 Task: Add the task  Improve code commenting for better readability to the section Business Process Mapping Sprint in the project TranceTech and add a Due Date to the respective task as 2024/04/07.
Action: Mouse moved to (78, 519)
Screenshot: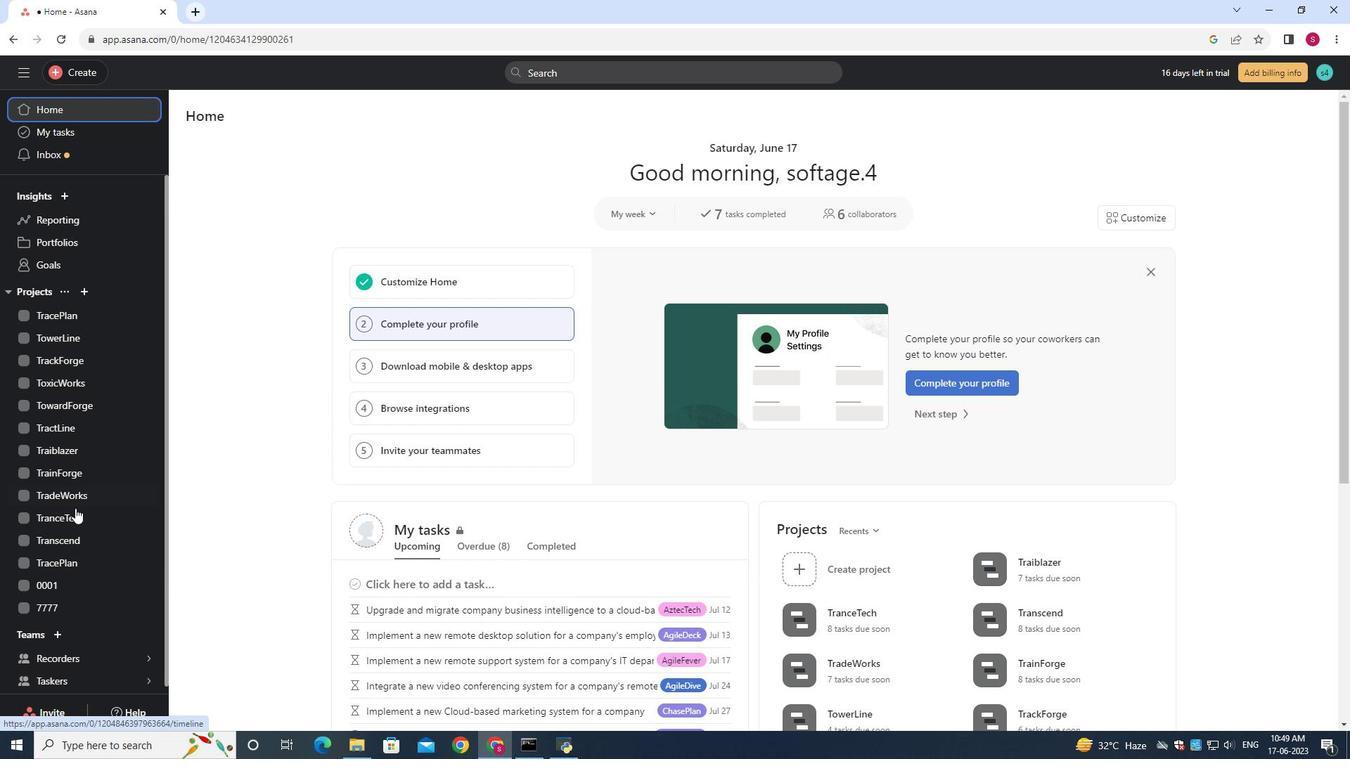 
Action: Mouse pressed left at (78, 519)
Screenshot: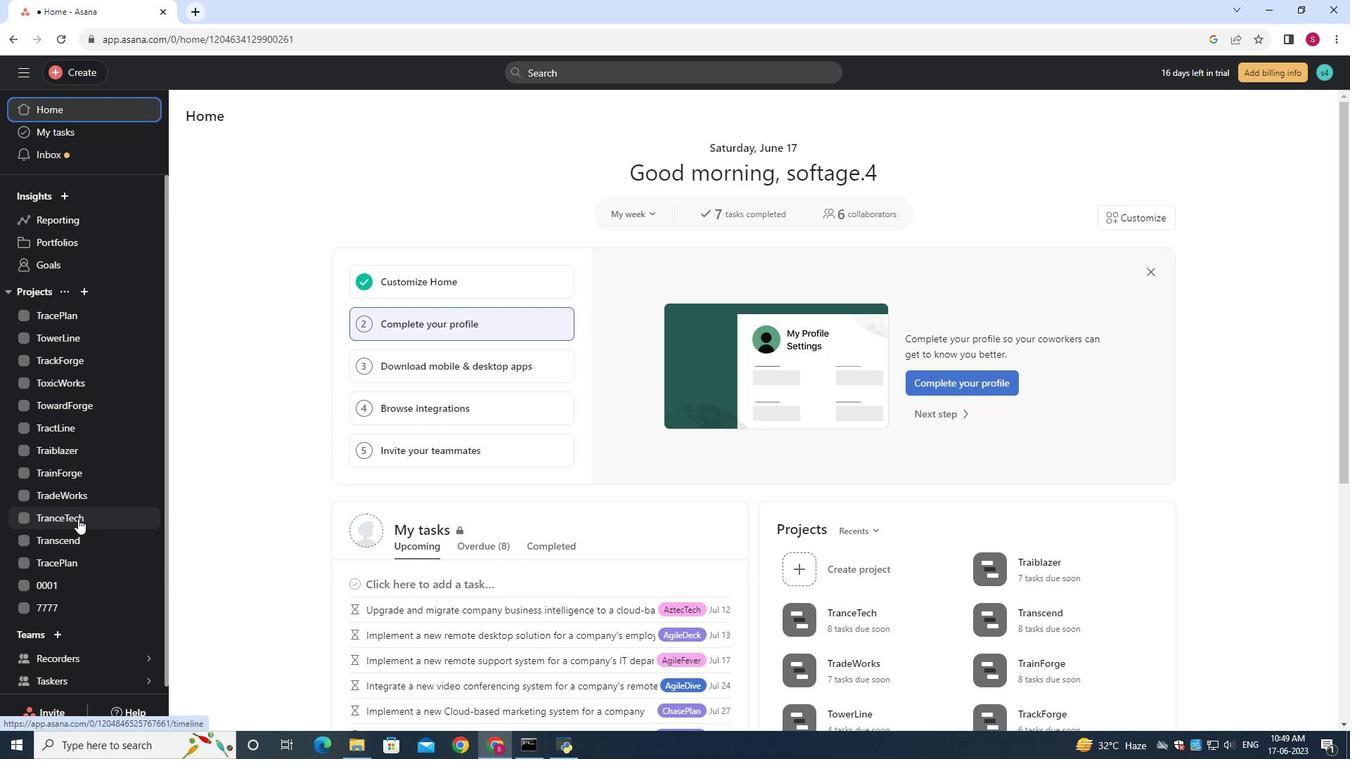 
Action: Mouse moved to (1008, 607)
Screenshot: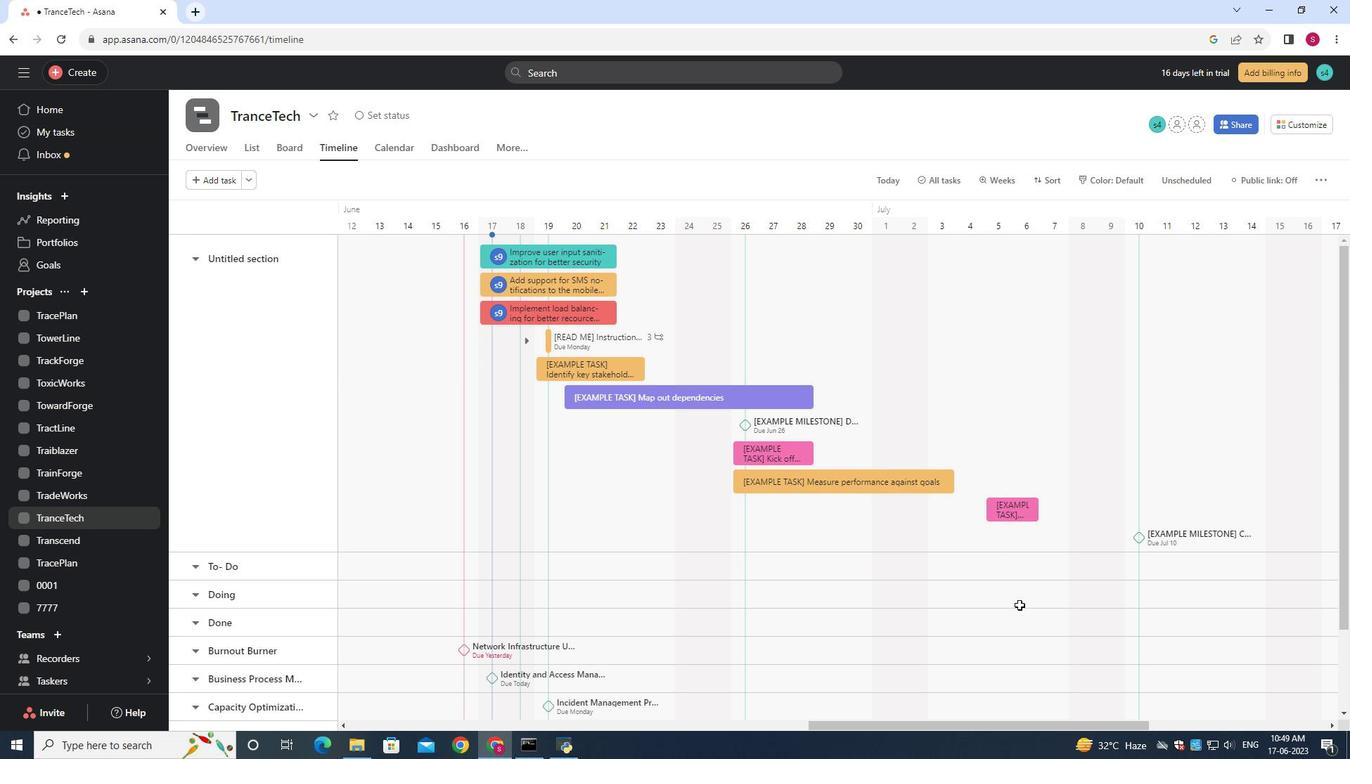 
Action: Mouse scrolled (1008, 607) with delta (0, 0)
Screenshot: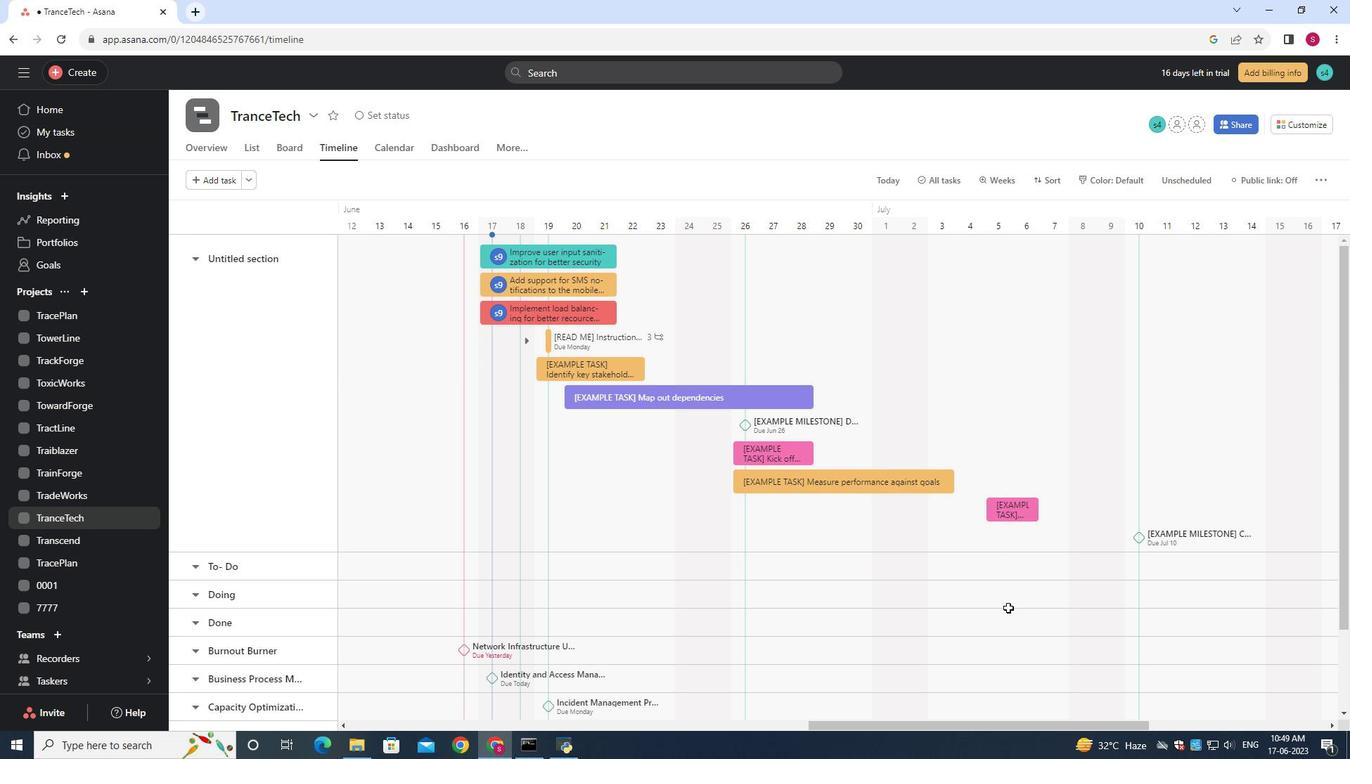 
Action: Mouse scrolled (1008, 607) with delta (0, 0)
Screenshot: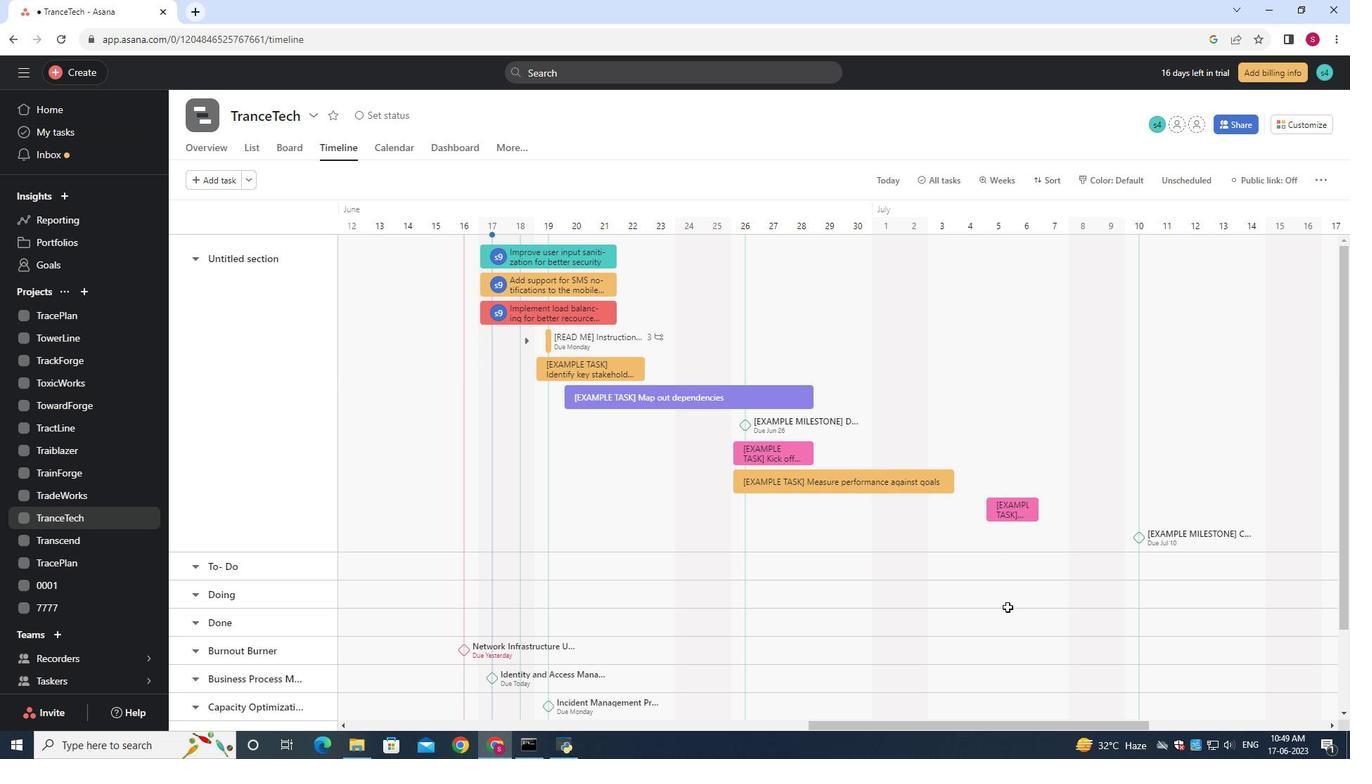 
Action: Mouse moved to (972, 609)
Screenshot: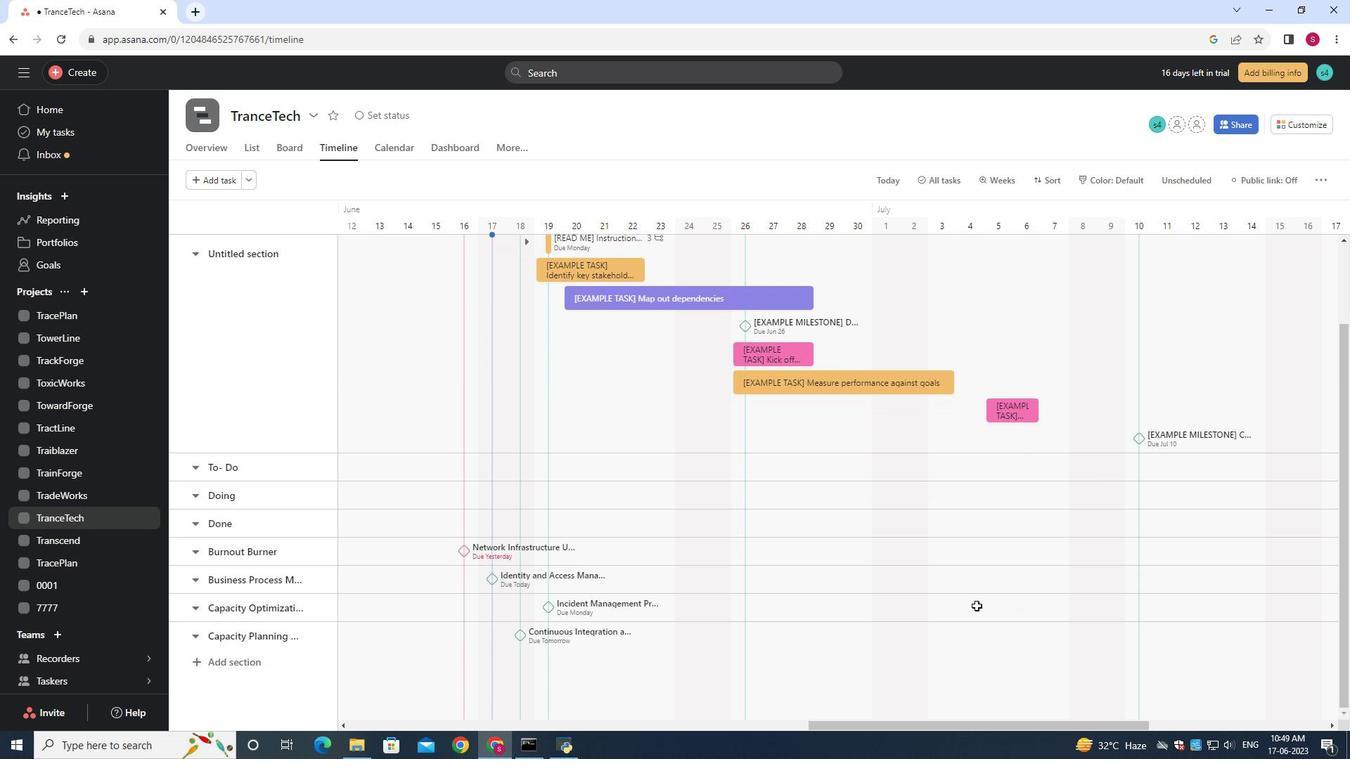 
Action: Mouse scrolled (972, 609) with delta (0, 0)
Screenshot: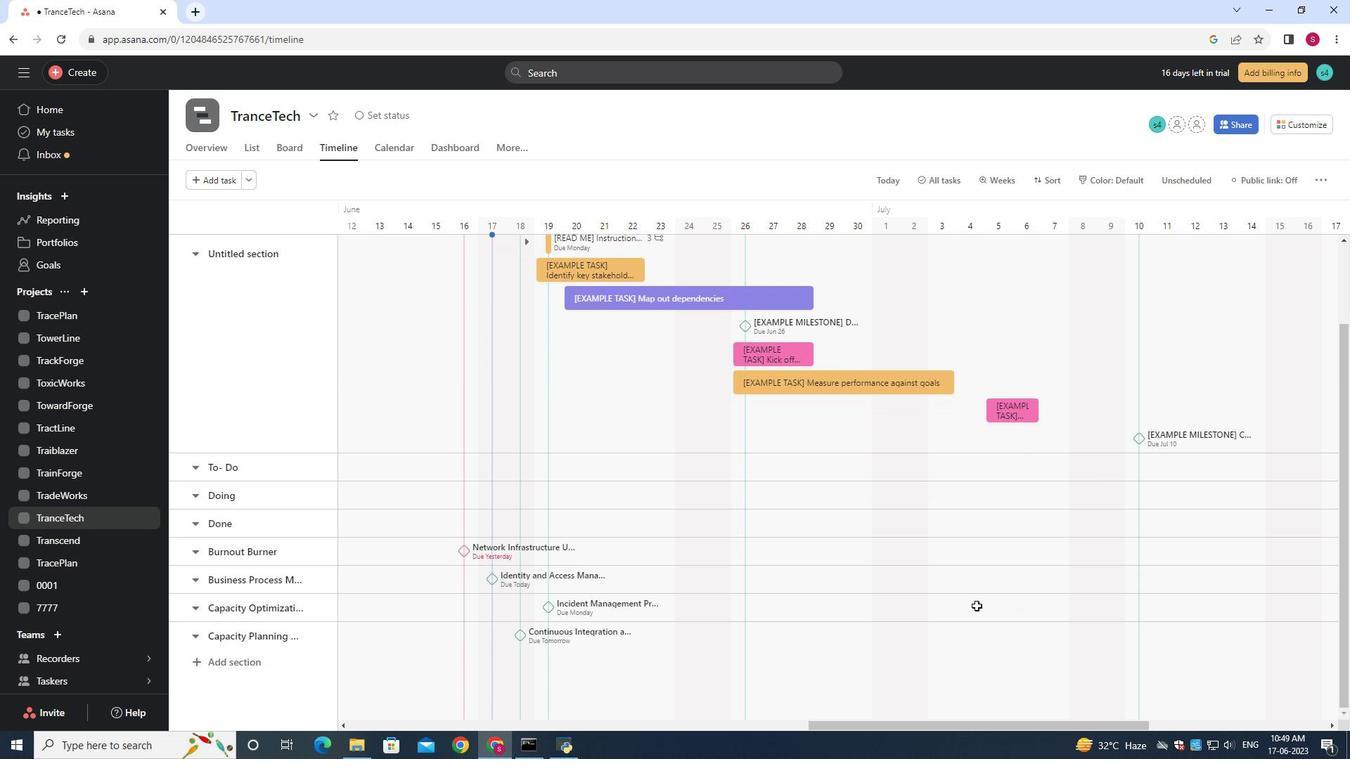 
Action: Mouse moved to (861, 724)
Screenshot: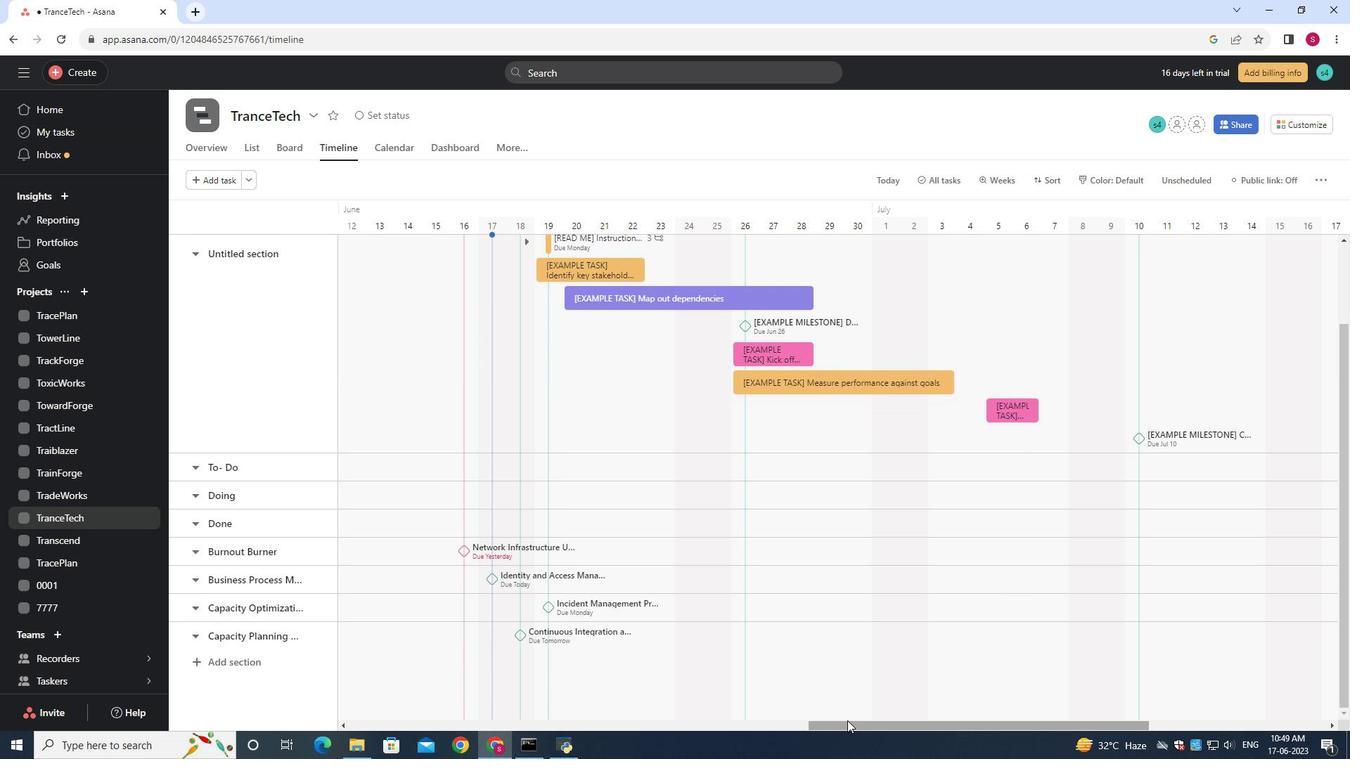 
Action: Mouse pressed left at (861, 724)
Screenshot: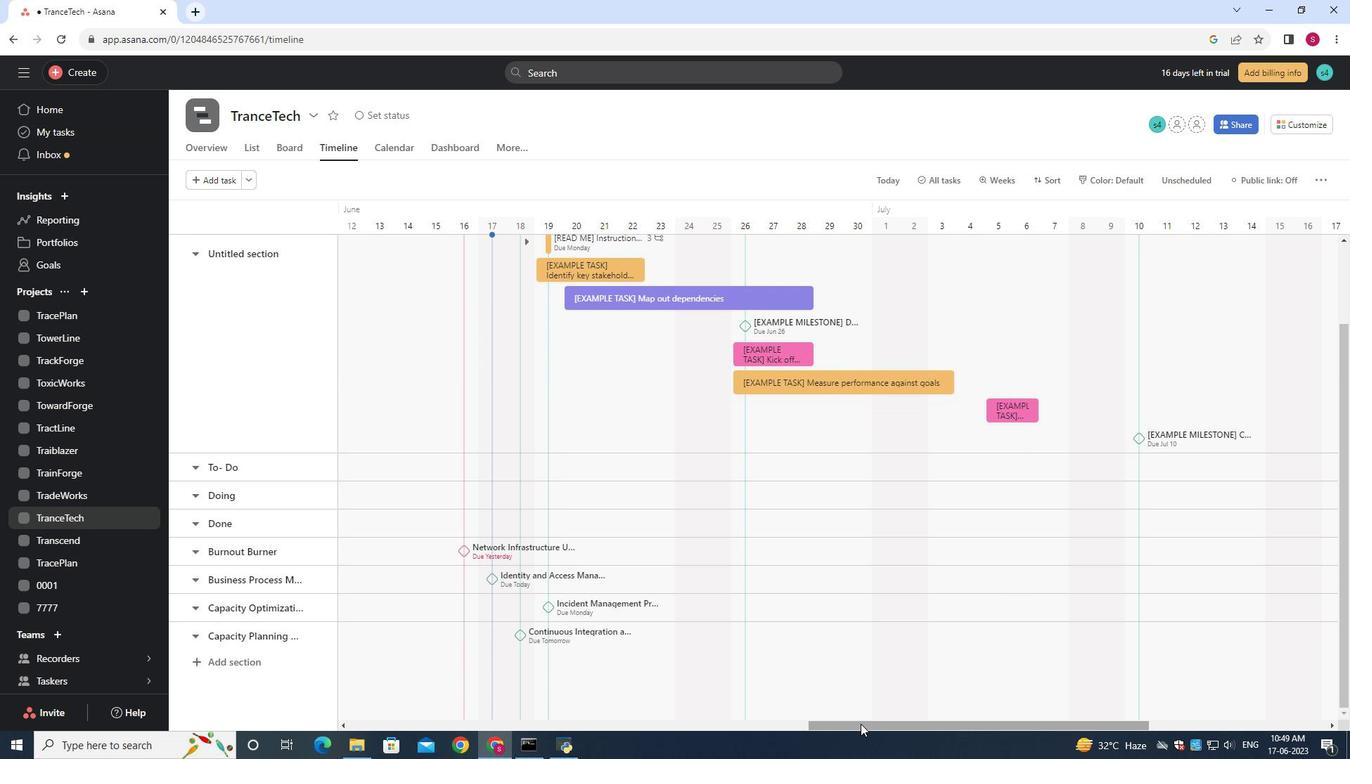
Action: Mouse moved to (1028, 641)
Screenshot: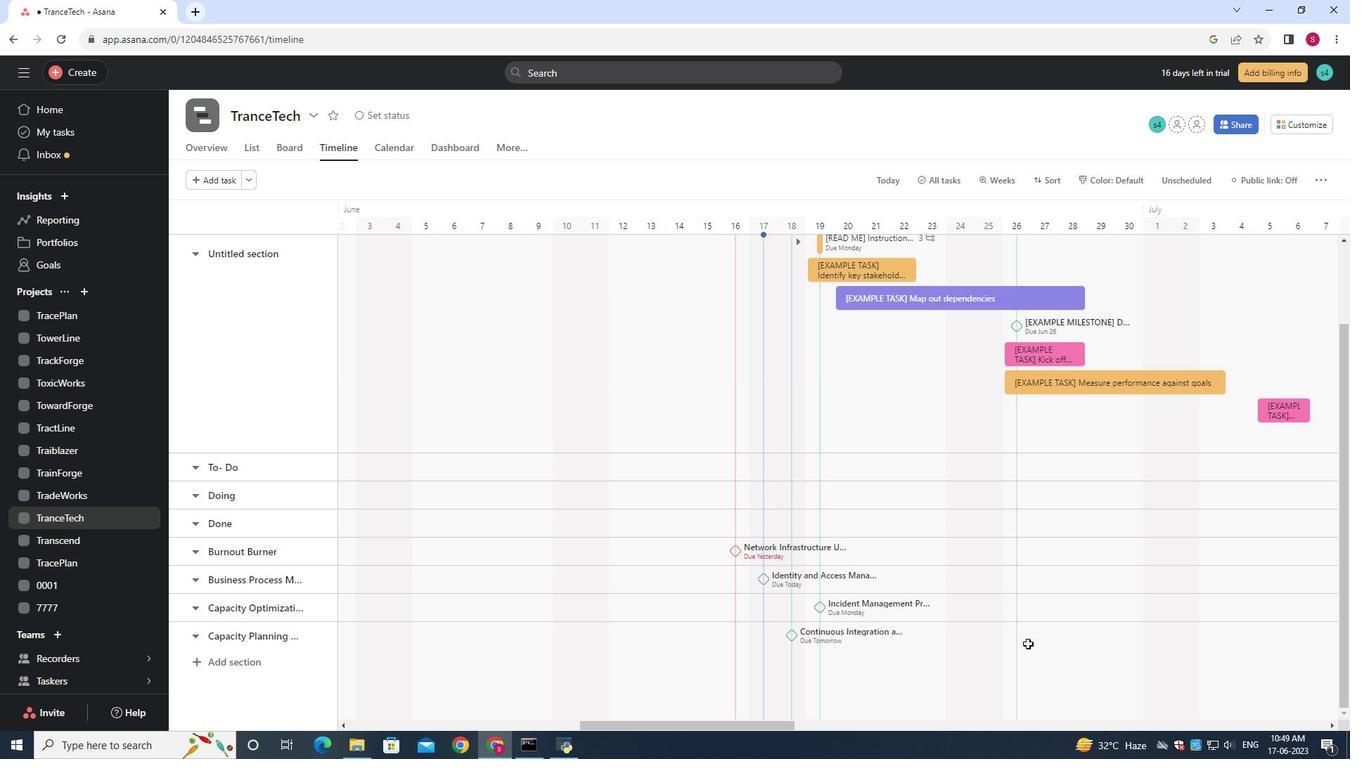 
Action: Mouse scrolled (1028, 642) with delta (0, 0)
Screenshot: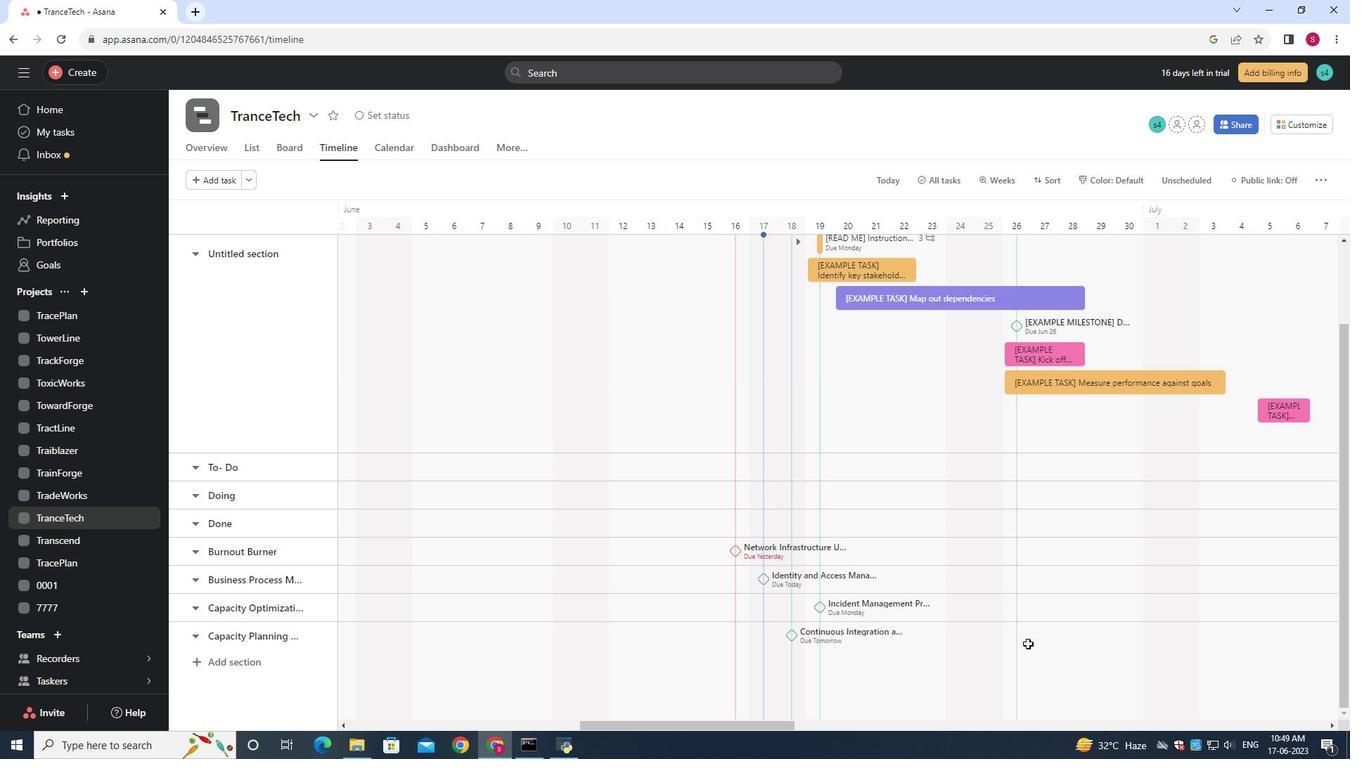
Action: Mouse moved to (1027, 640)
Screenshot: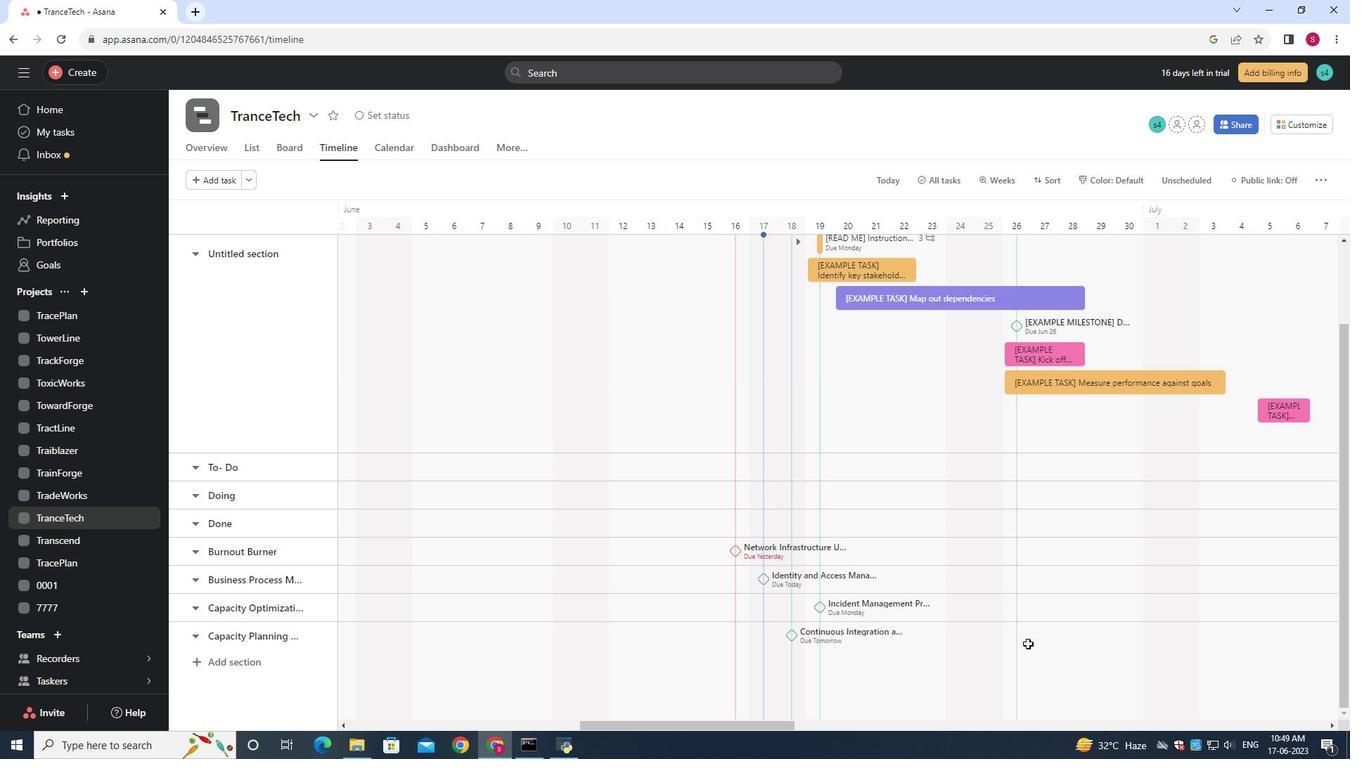 
Action: Mouse scrolled (1027, 641) with delta (0, 0)
Screenshot: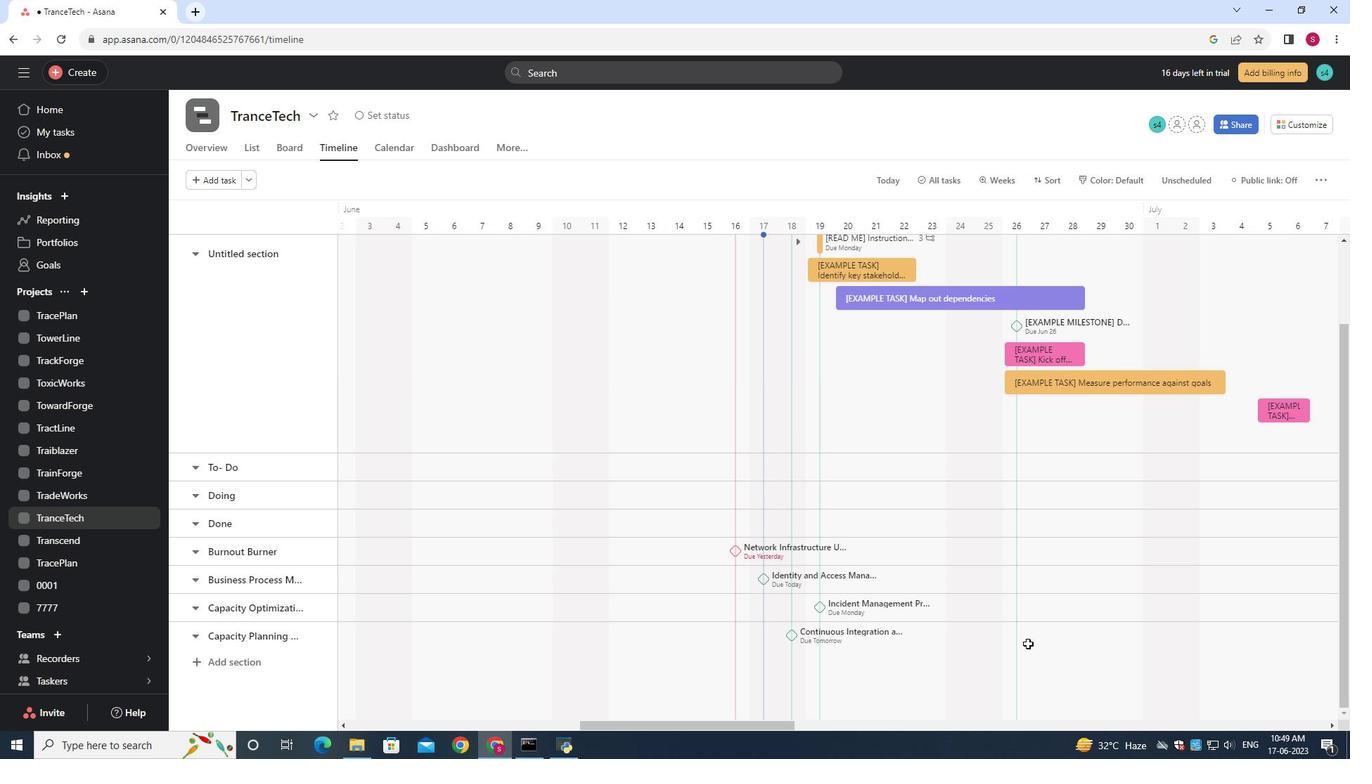 
Action: Mouse moved to (1027, 640)
Screenshot: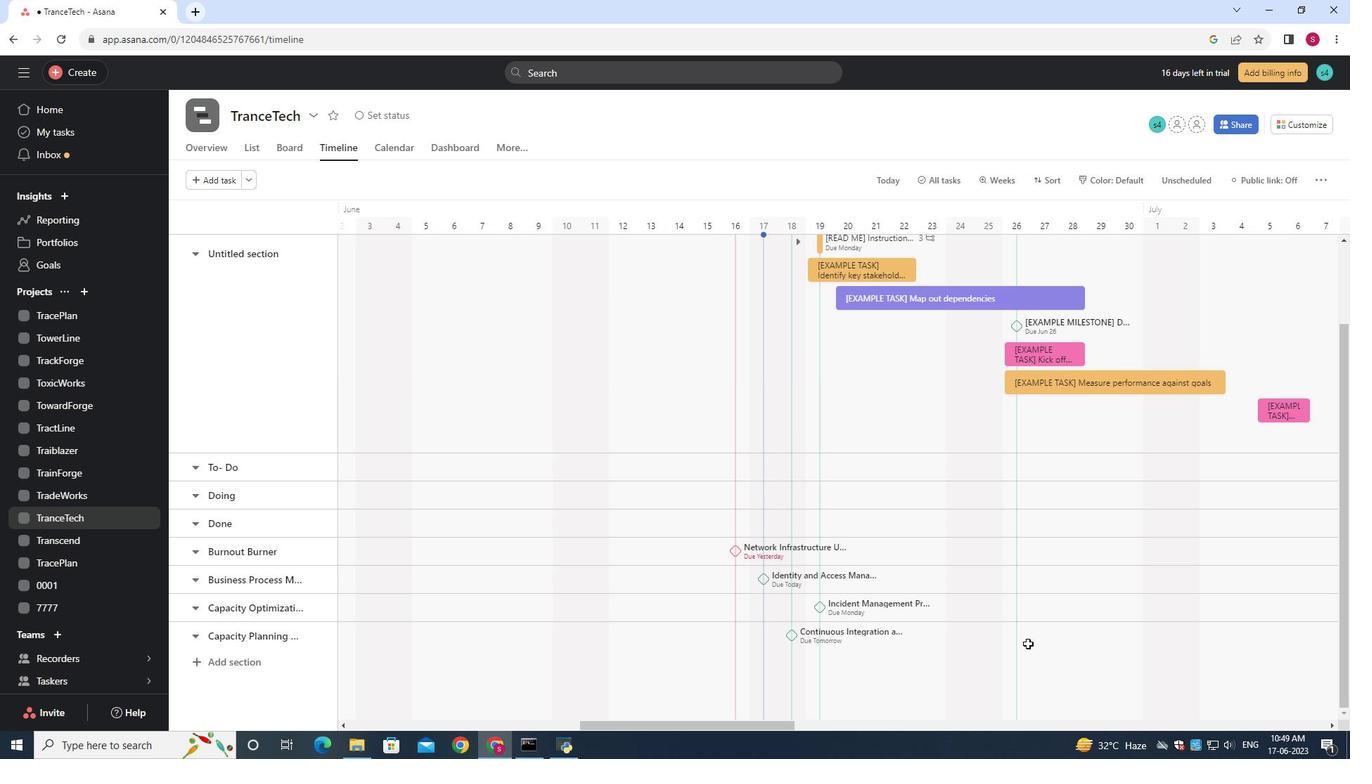 
Action: Mouse scrolled (1027, 640) with delta (0, 0)
Screenshot: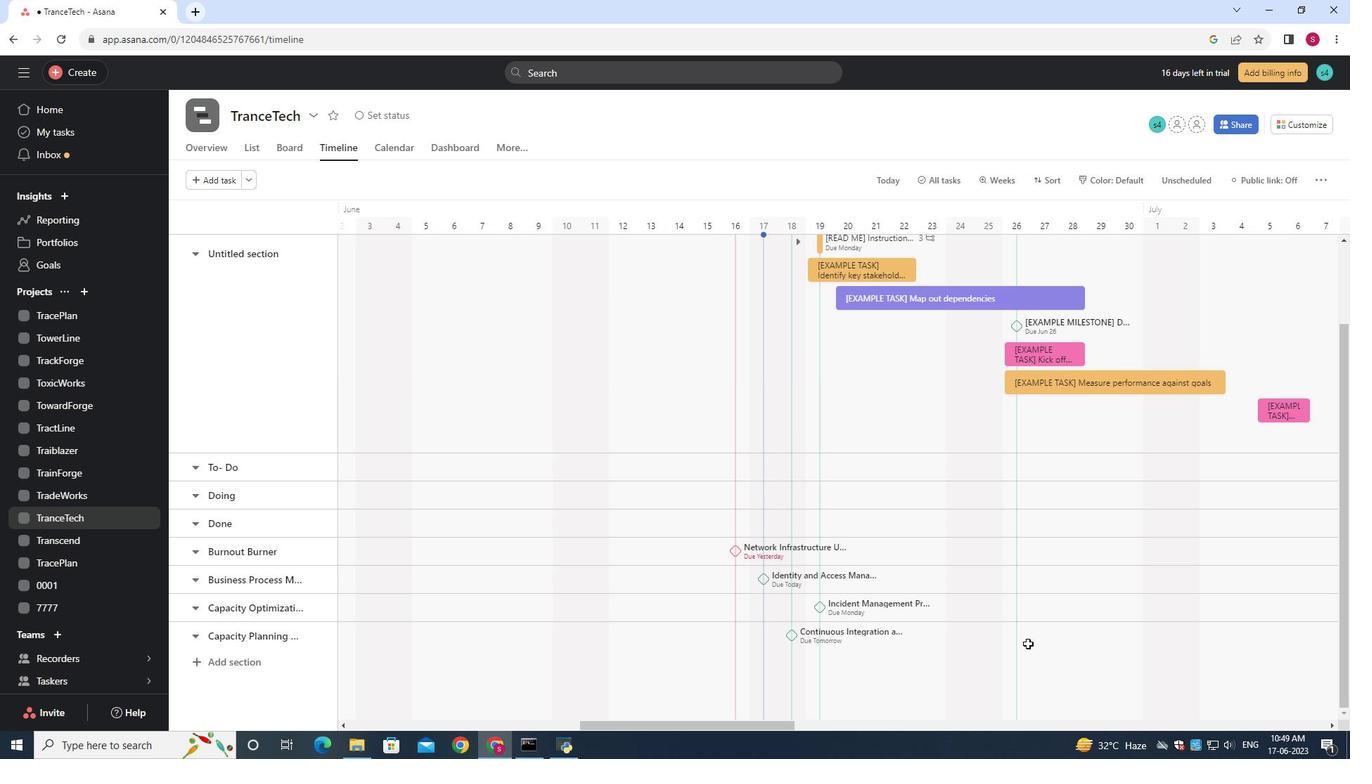 
Action: Mouse moved to (1025, 638)
Screenshot: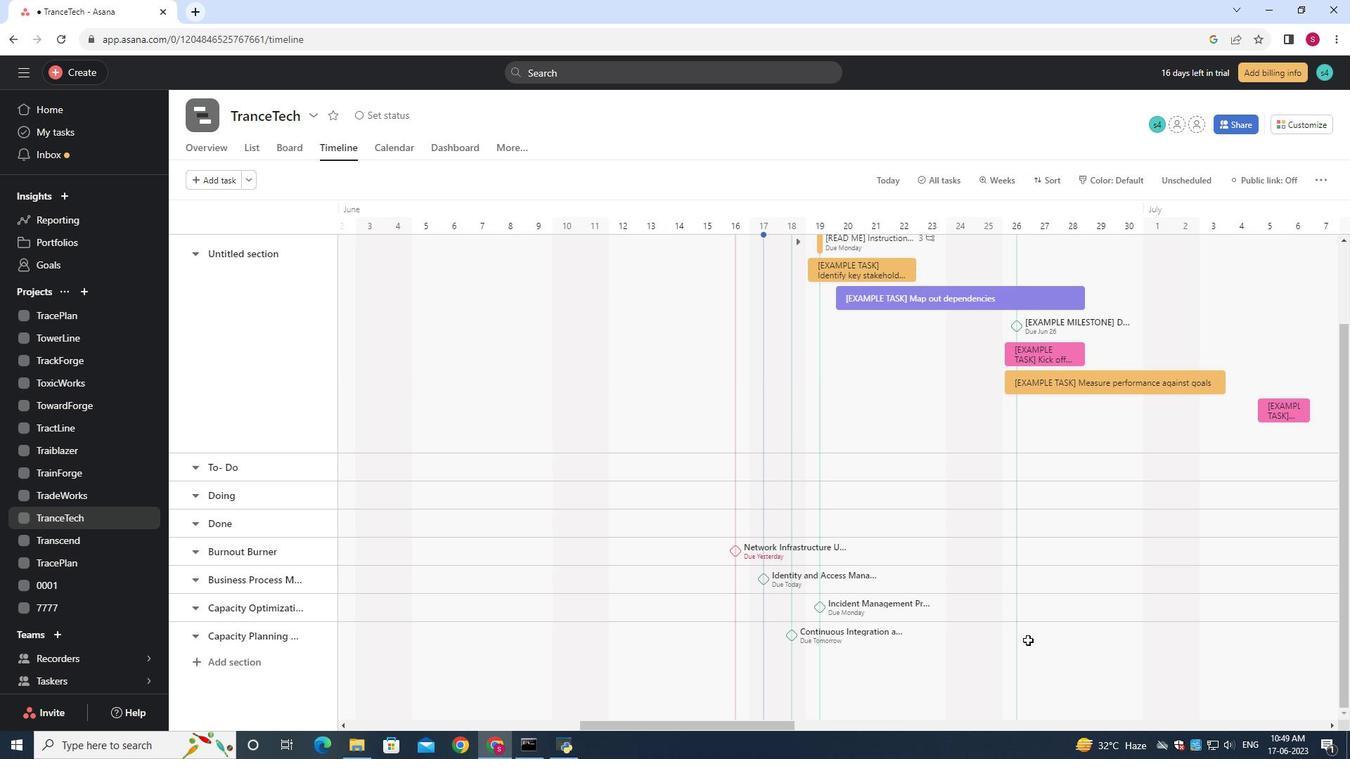 
Action: Mouse scrolled (1025, 639) with delta (0, 0)
Screenshot: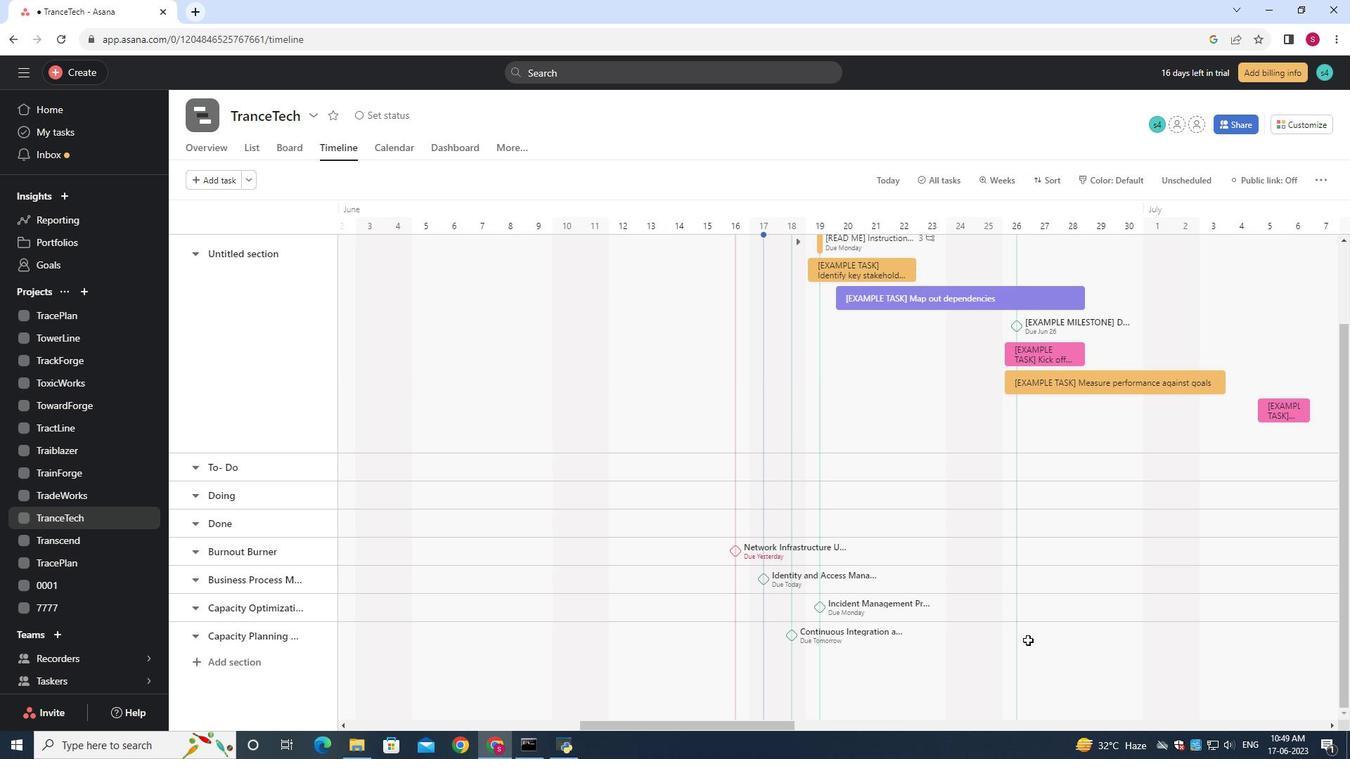 
Action: Mouse moved to (1025, 638)
Screenshot: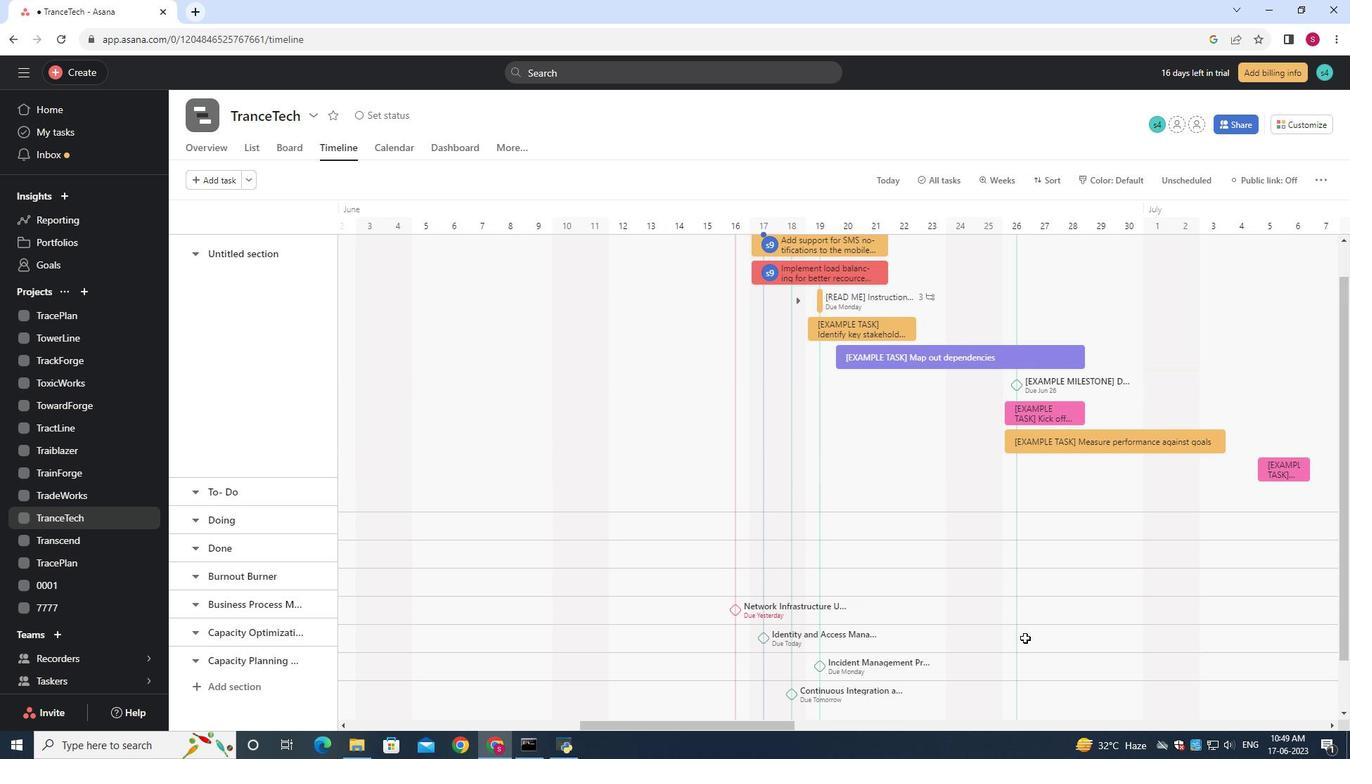 
Action: Mouse scrolled (1025, 637) with delta (0, 0)
Screenshot: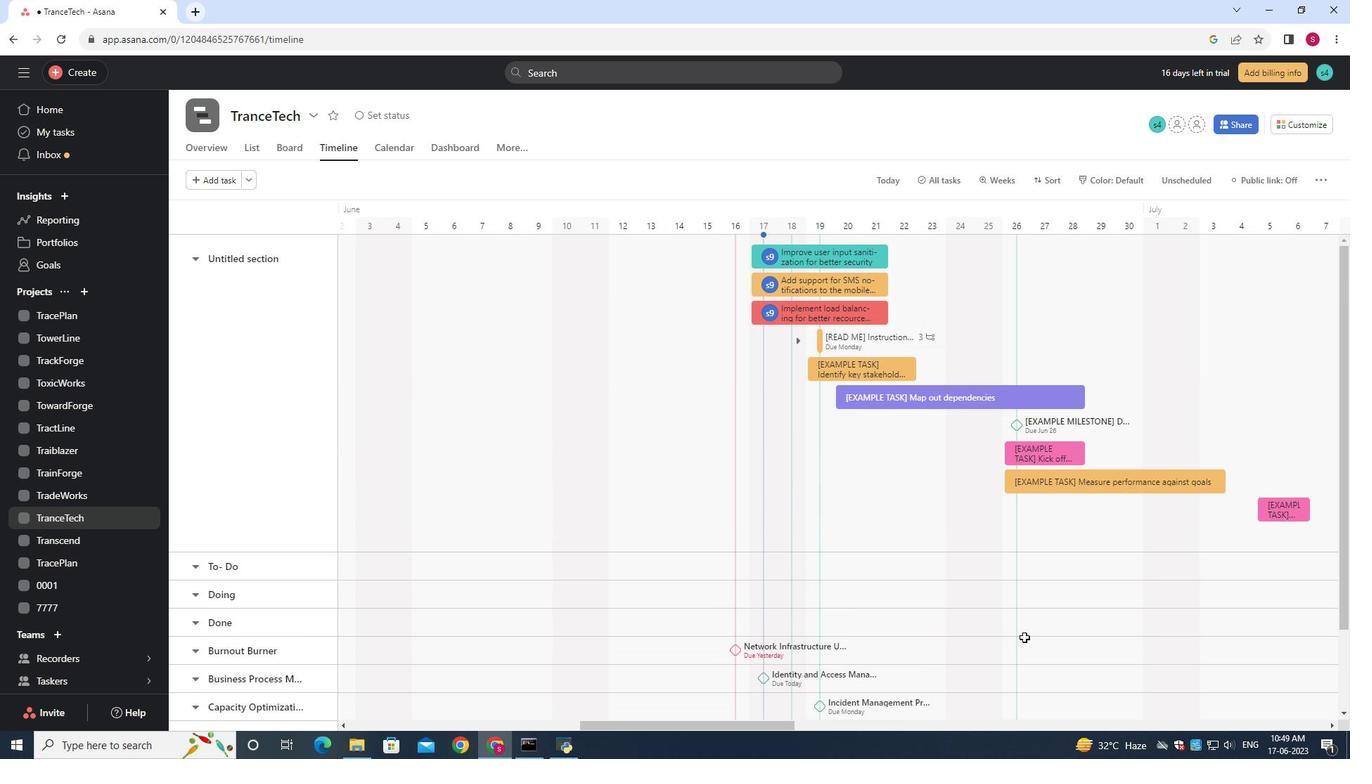 
Action: Mouse moved to (1025, 638)
Screenshot: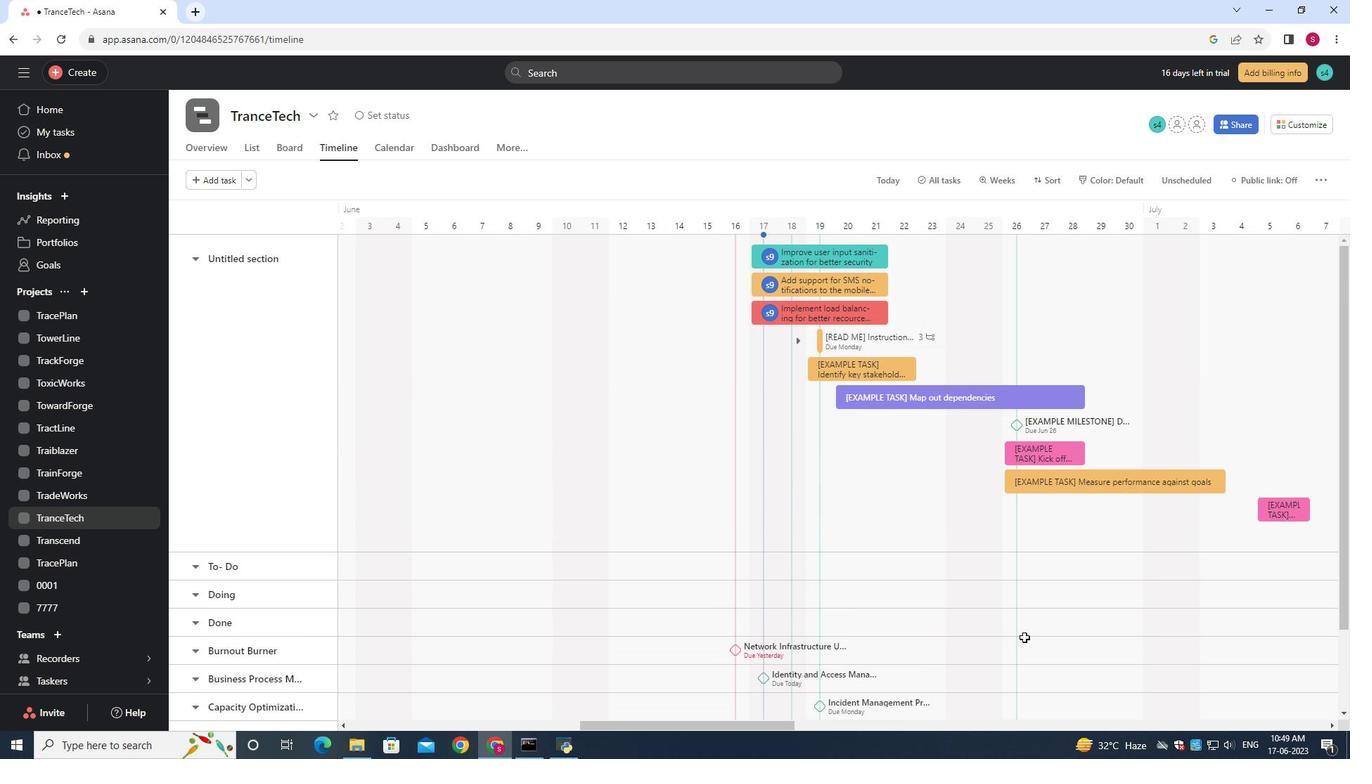 
Action: Mouse scrolled (1025, 637) with delta (0, 0)
Screenshot: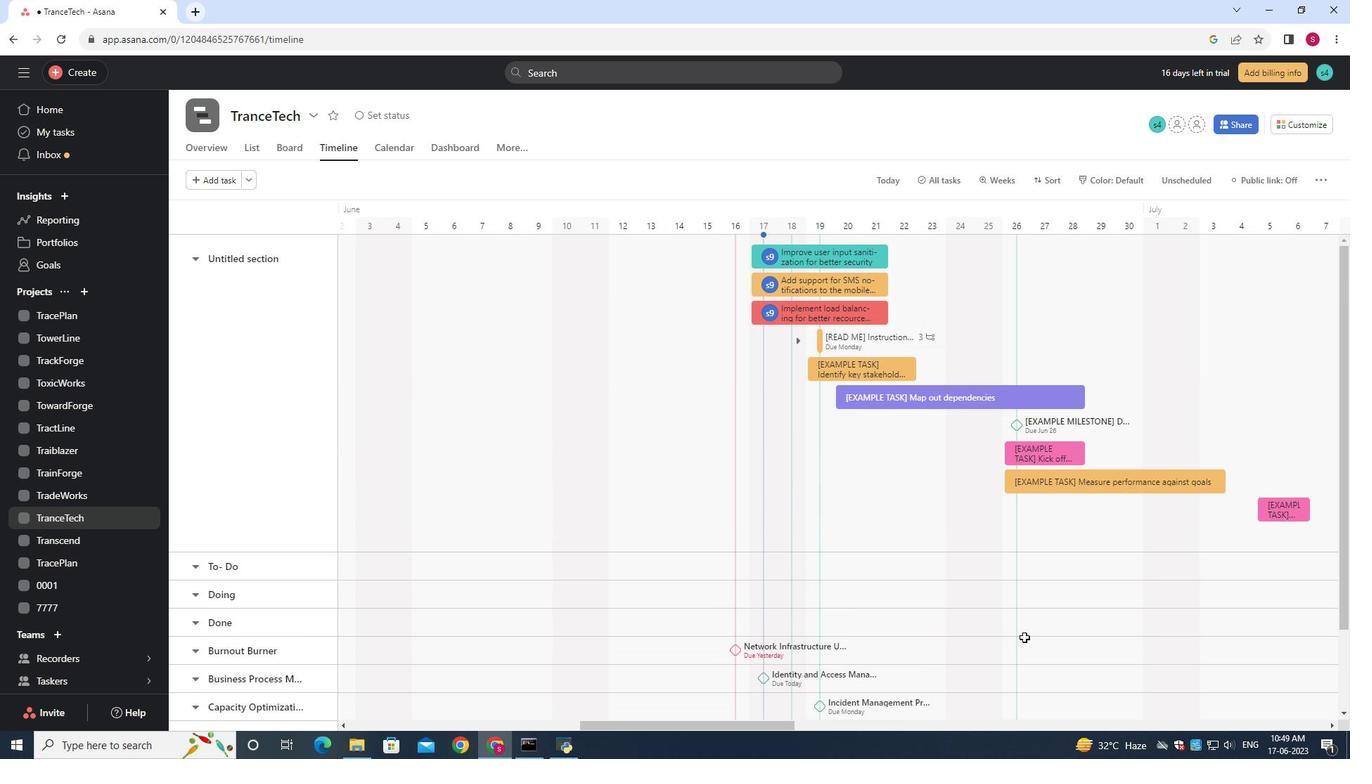 
Action: Mouse scrolled (1025, 637) with delta (0, 0)
Screenshot: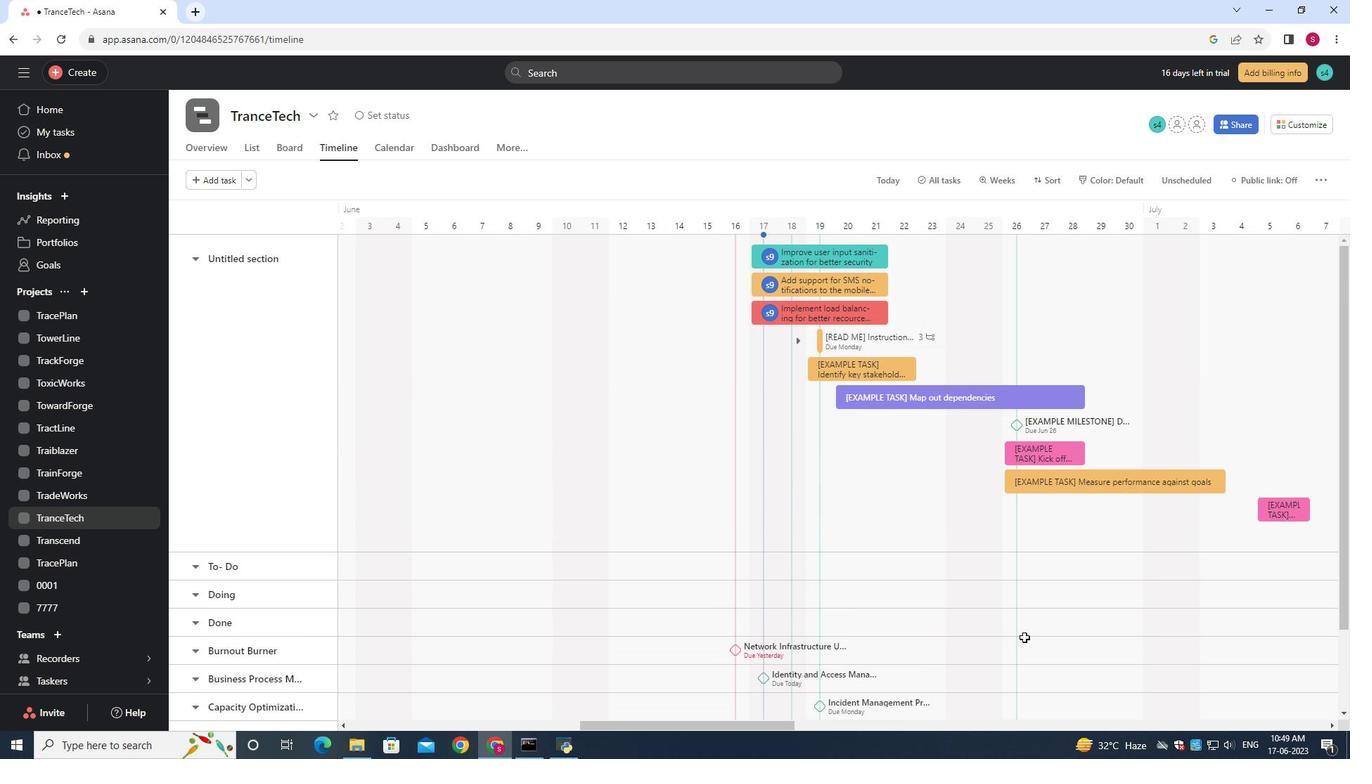 
Action: Mouse scrolled (1025, 637) with delta (0, 0)
Screenshot: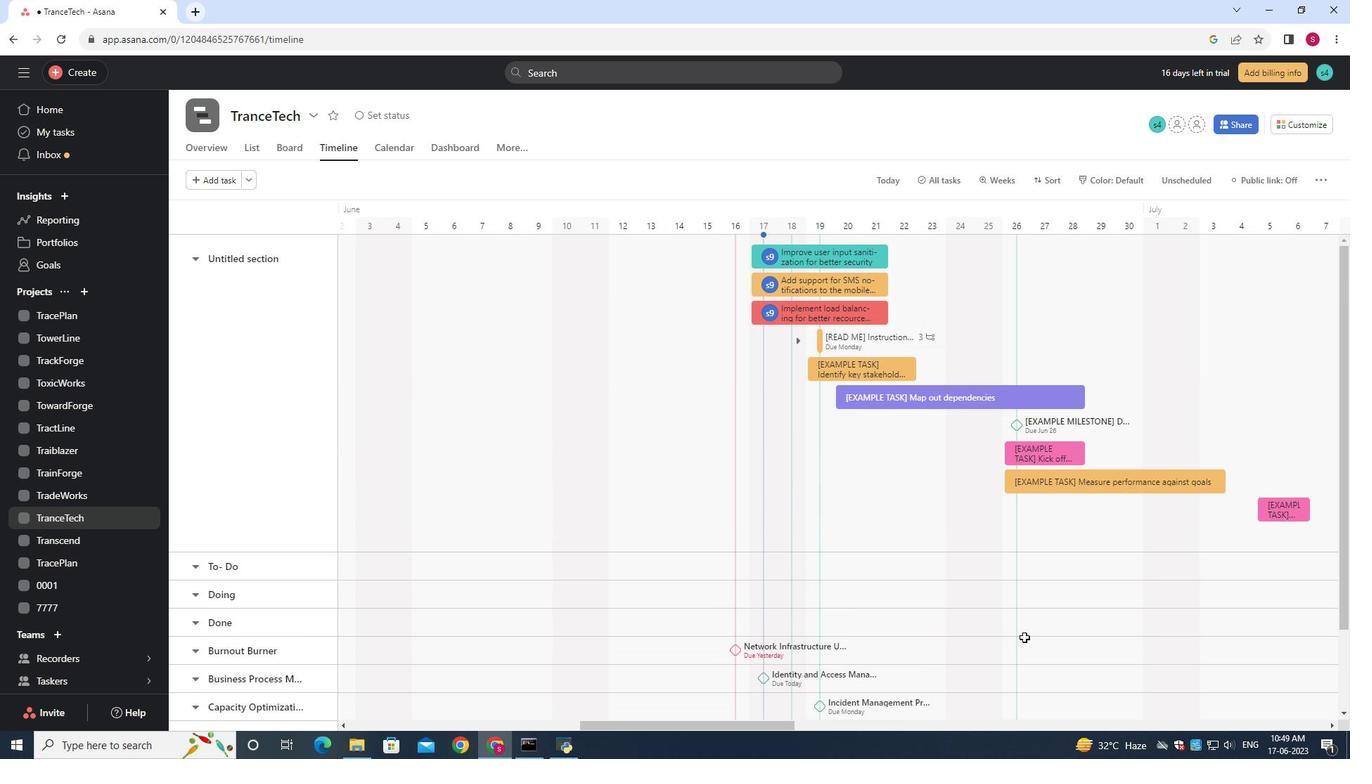 
Action: Mouse scrolled (1025, 637) with delta (0, 0)
Screenshot: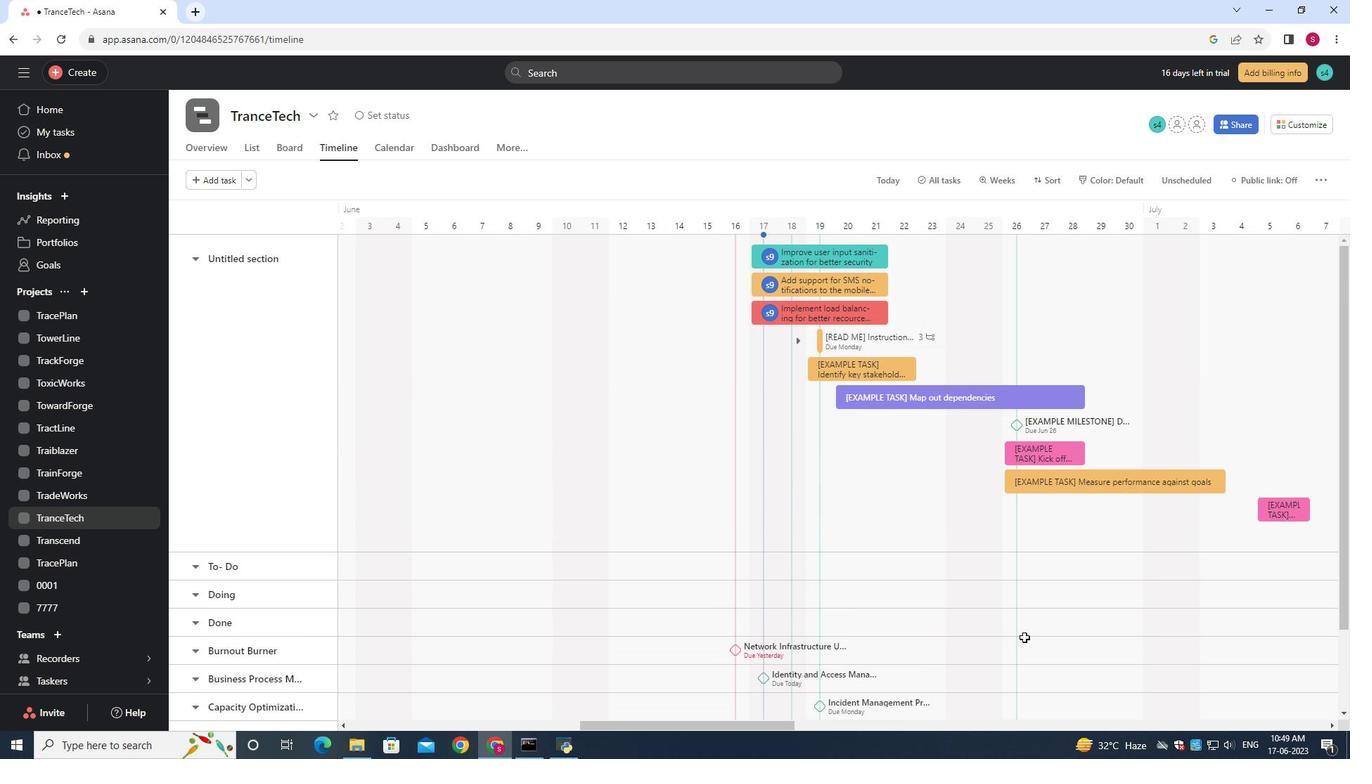 
Action: Mouse moved to (764, 731)
Screenshot: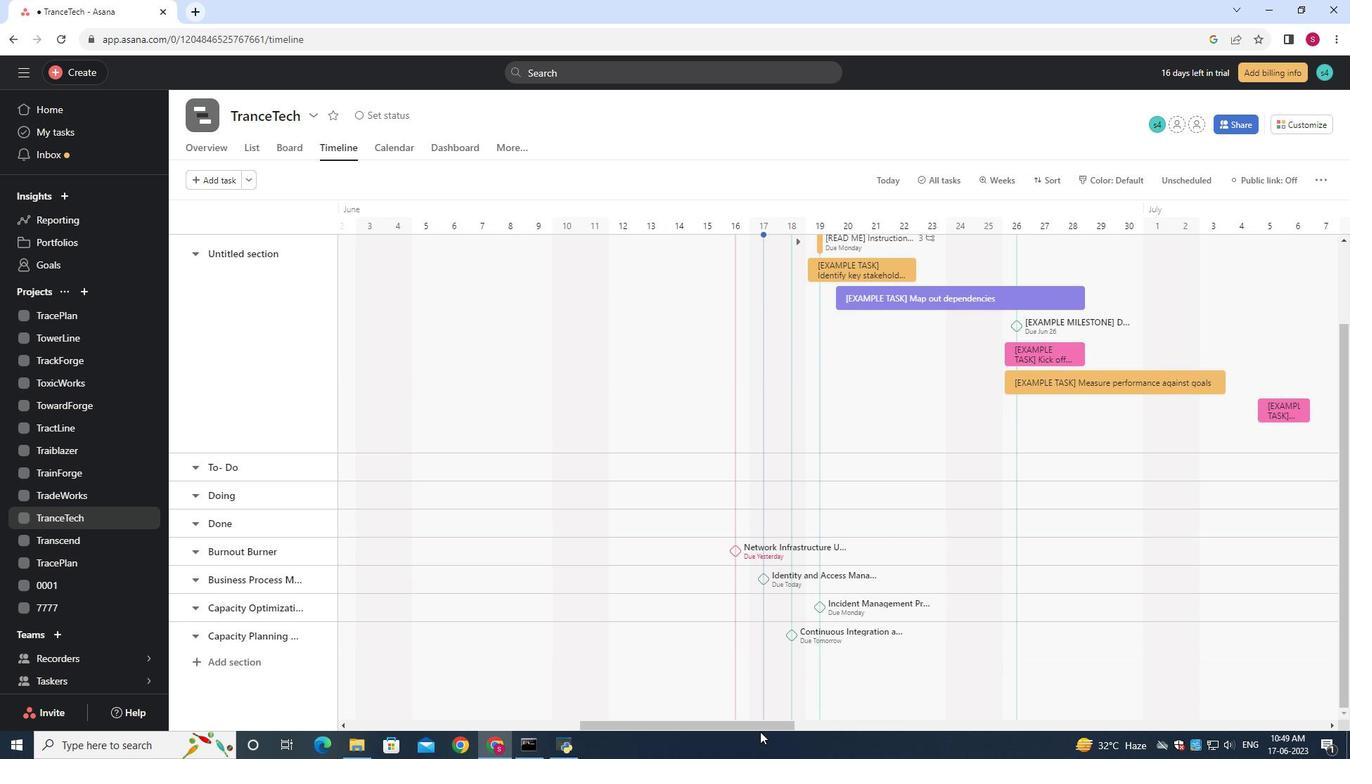 
Action: Mouse pressed left at (764, 731)
Screenshot: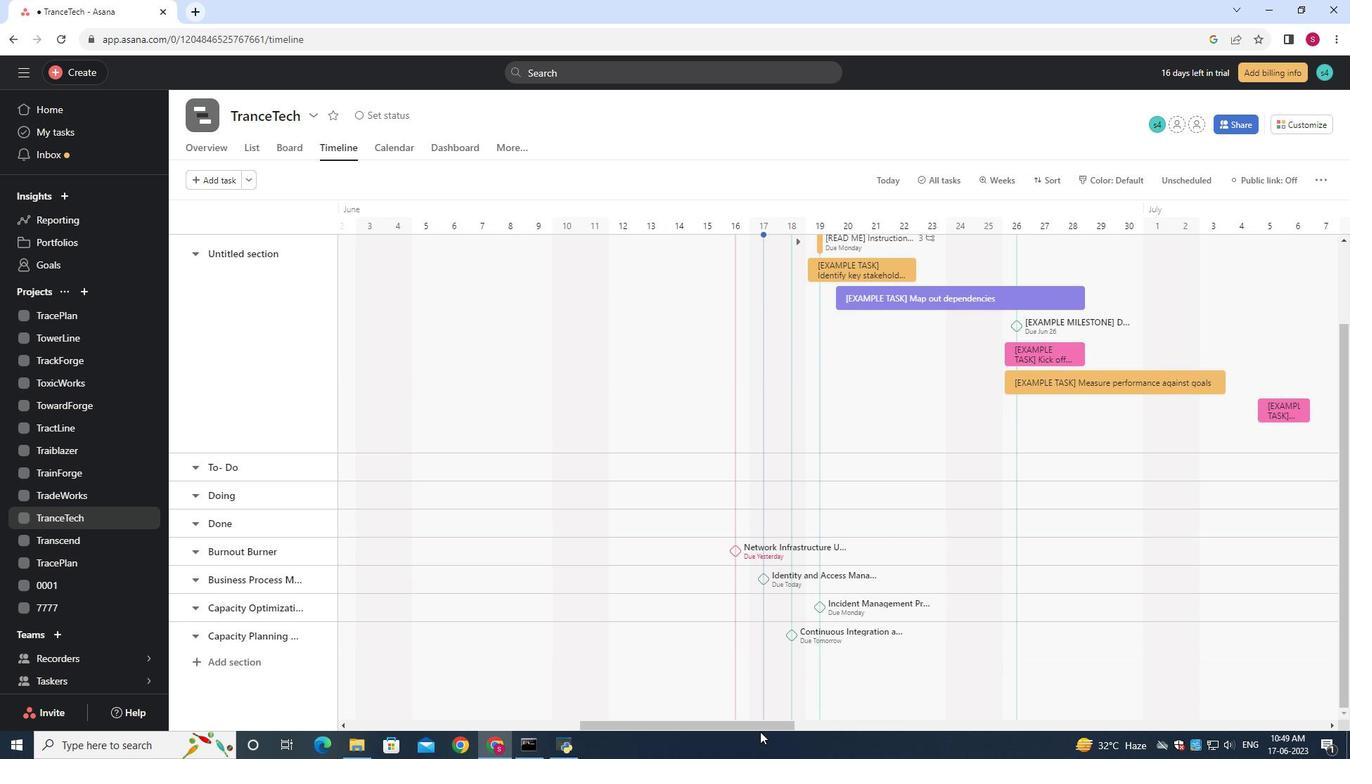 
Action: Mouse moved to (754, 733)
Screenshot: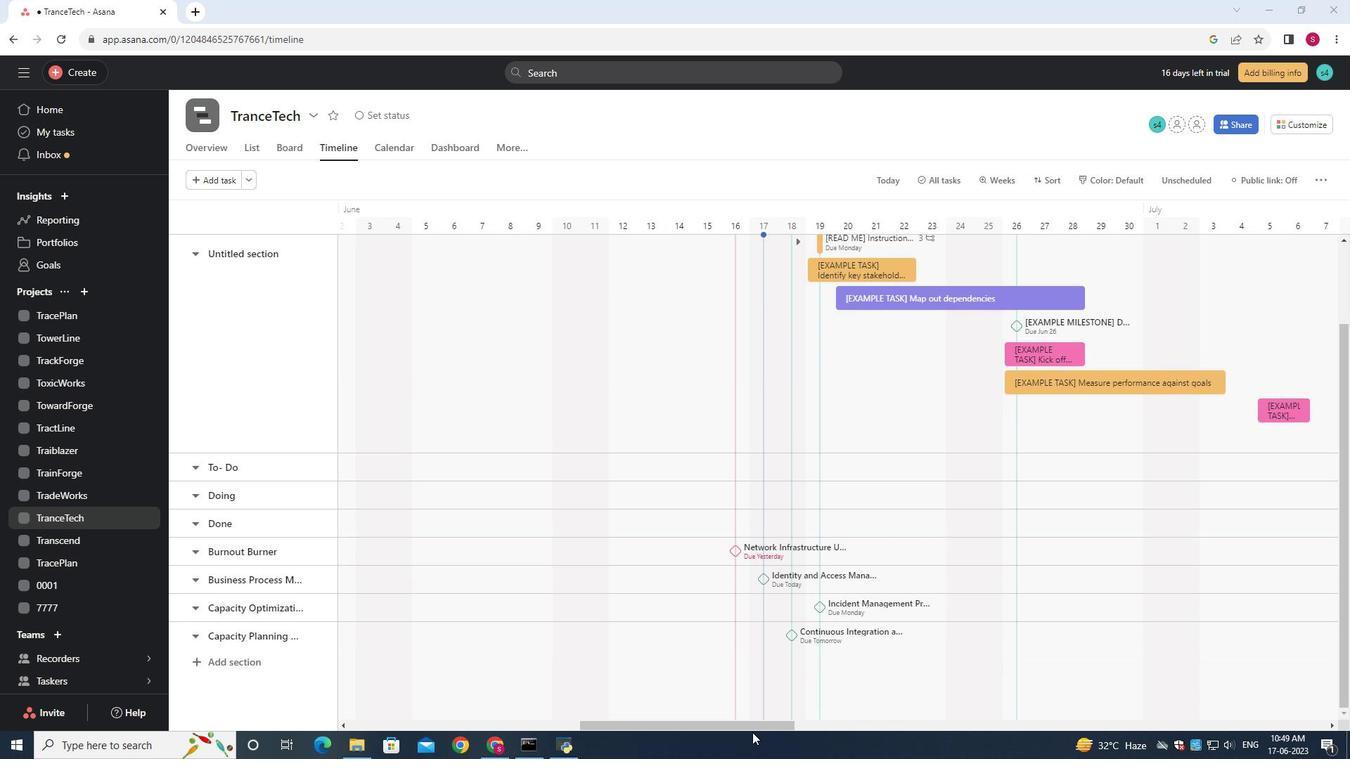 
Action: Mouse pressed left at (754, 733)
Screenshot: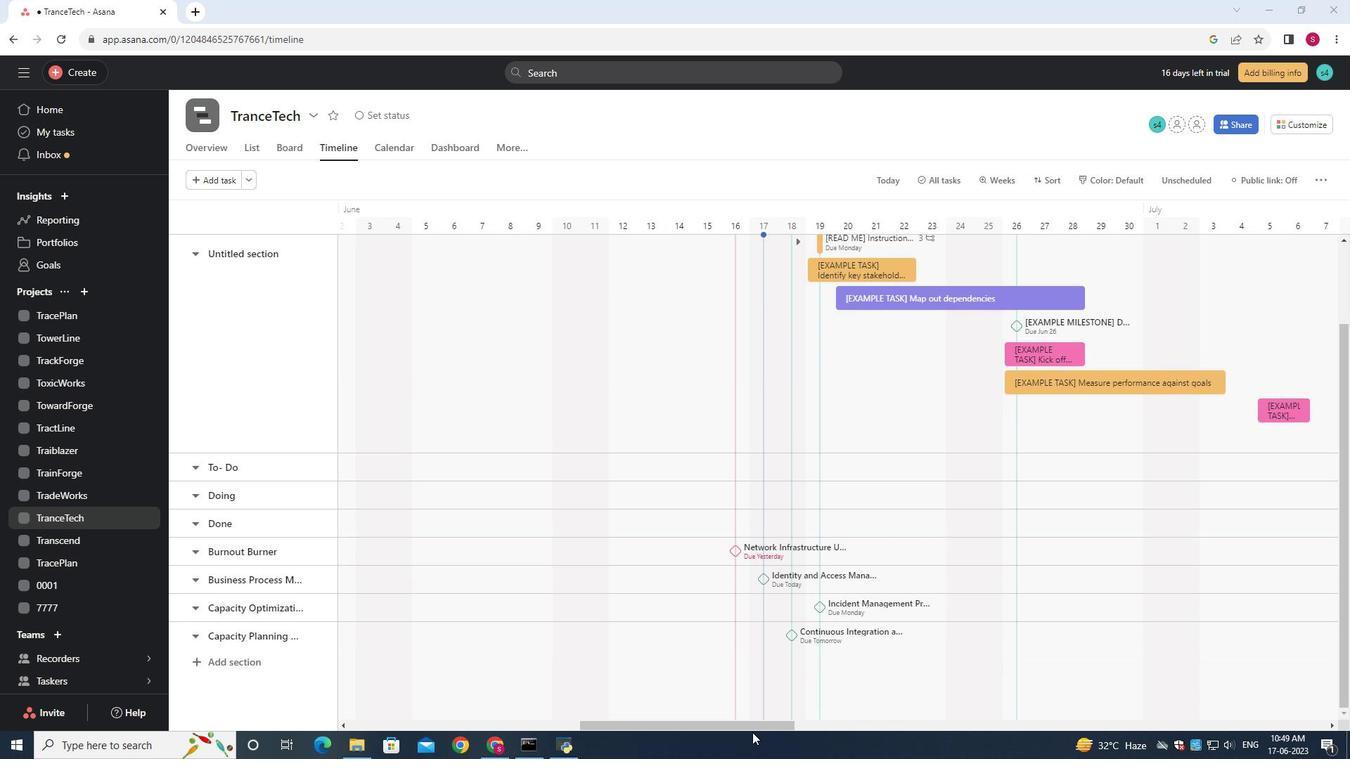 
Action: Mouse moved to (731, 726)
Screenshot: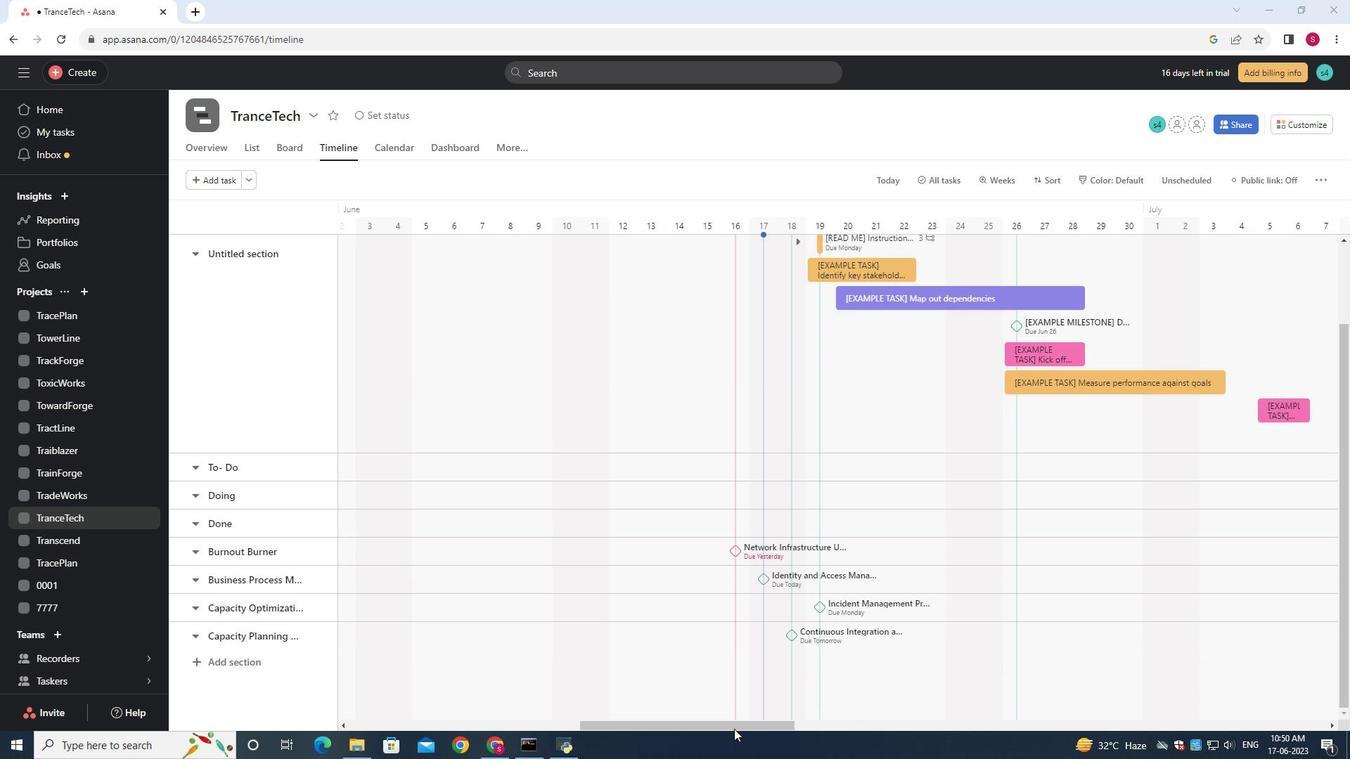 
Action: Mouse pressed left at (731, 726)
Screenshot: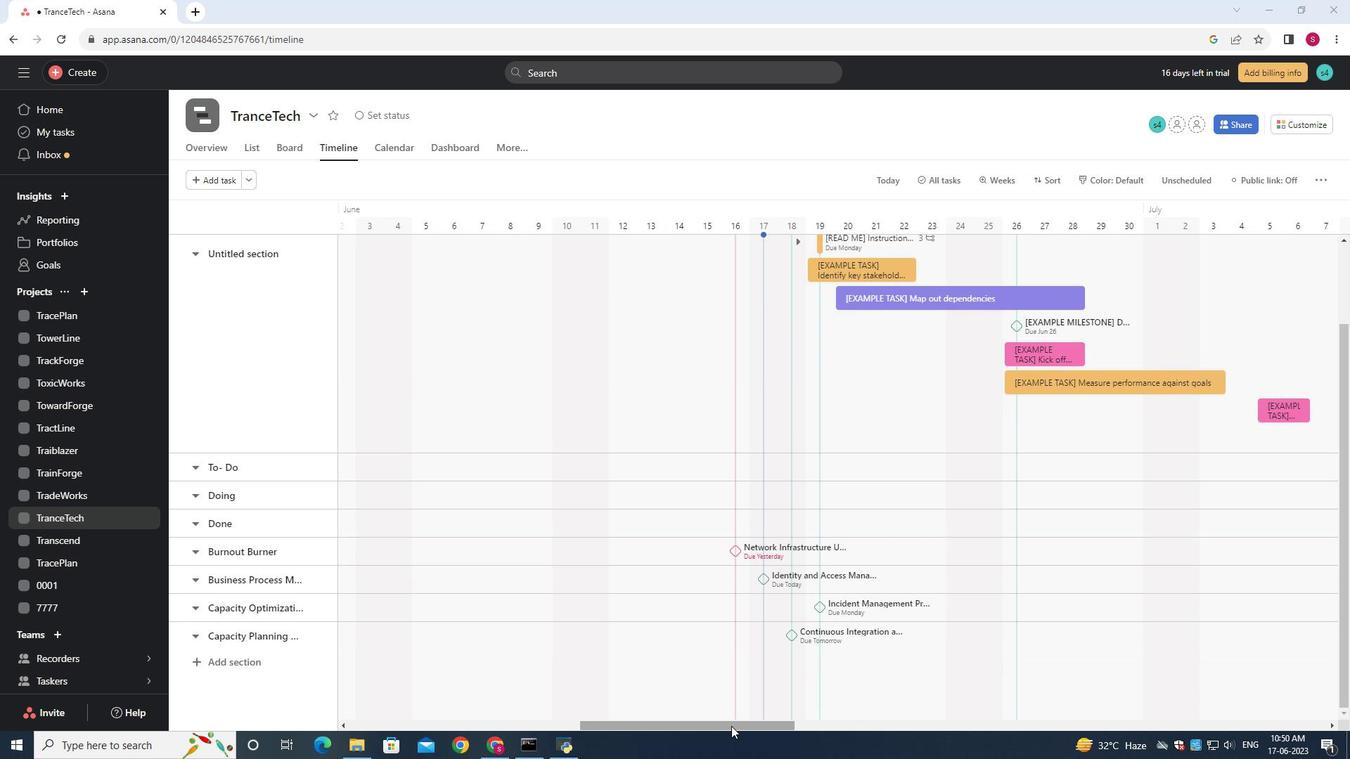 
Action: Mouse moved to (1148, 721)
Screenshot: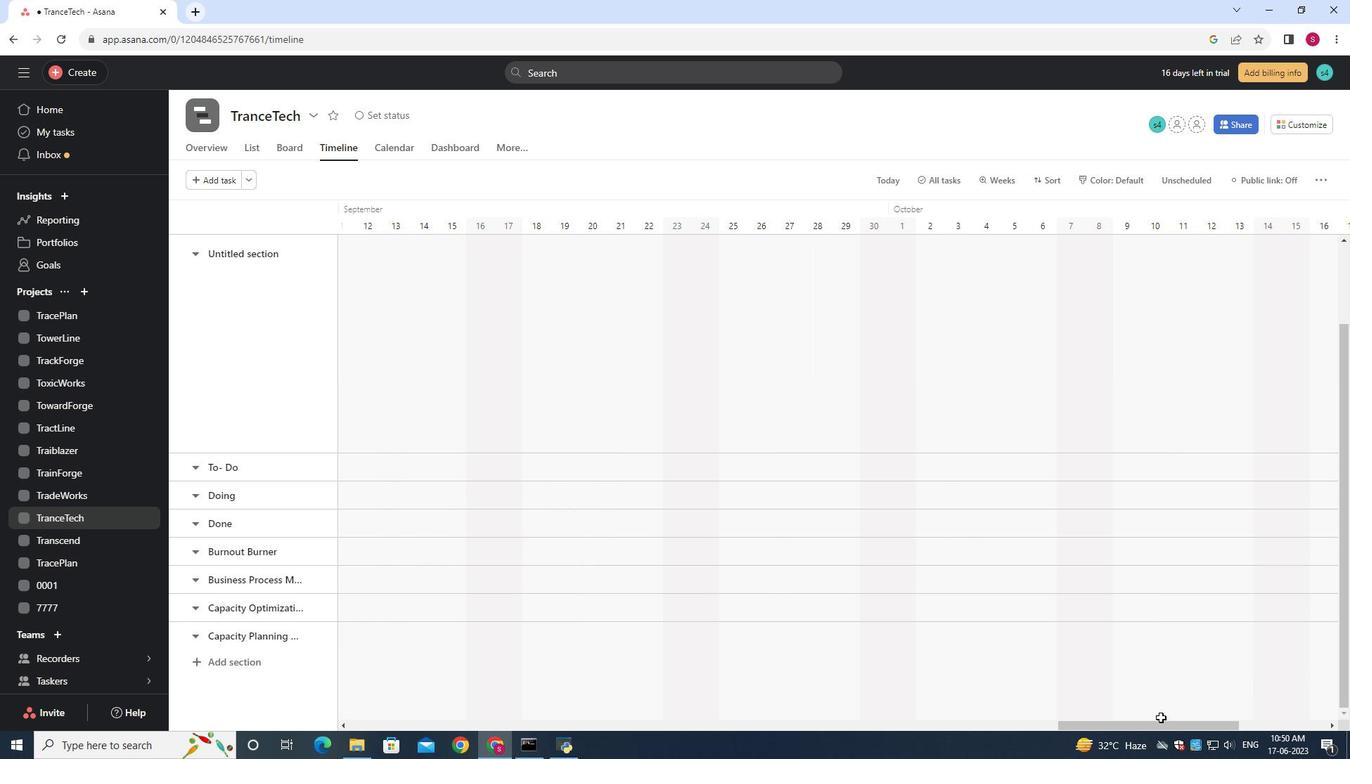 
Action: Mouse pressed left at (1148, 721)
Screenshot: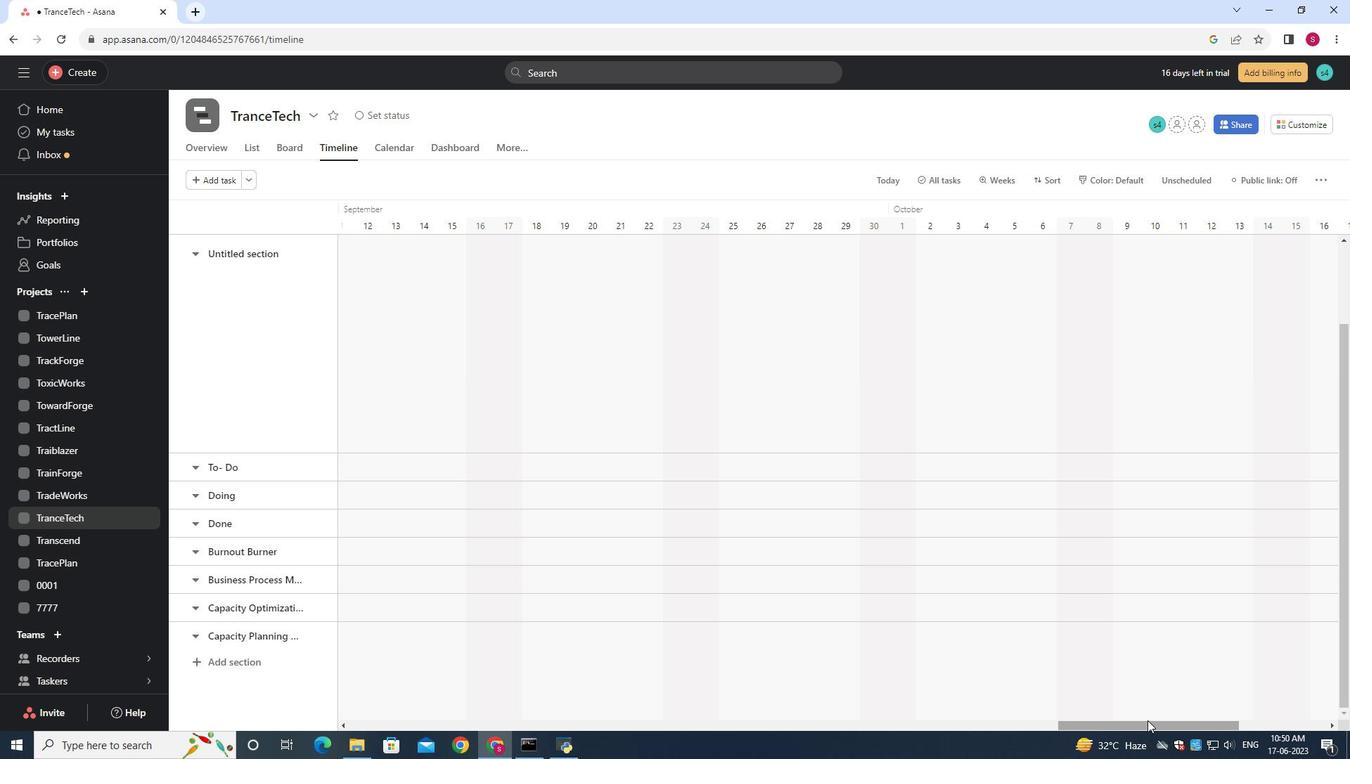 
Action: Mouse moved to (1134, 729)
Screenshot: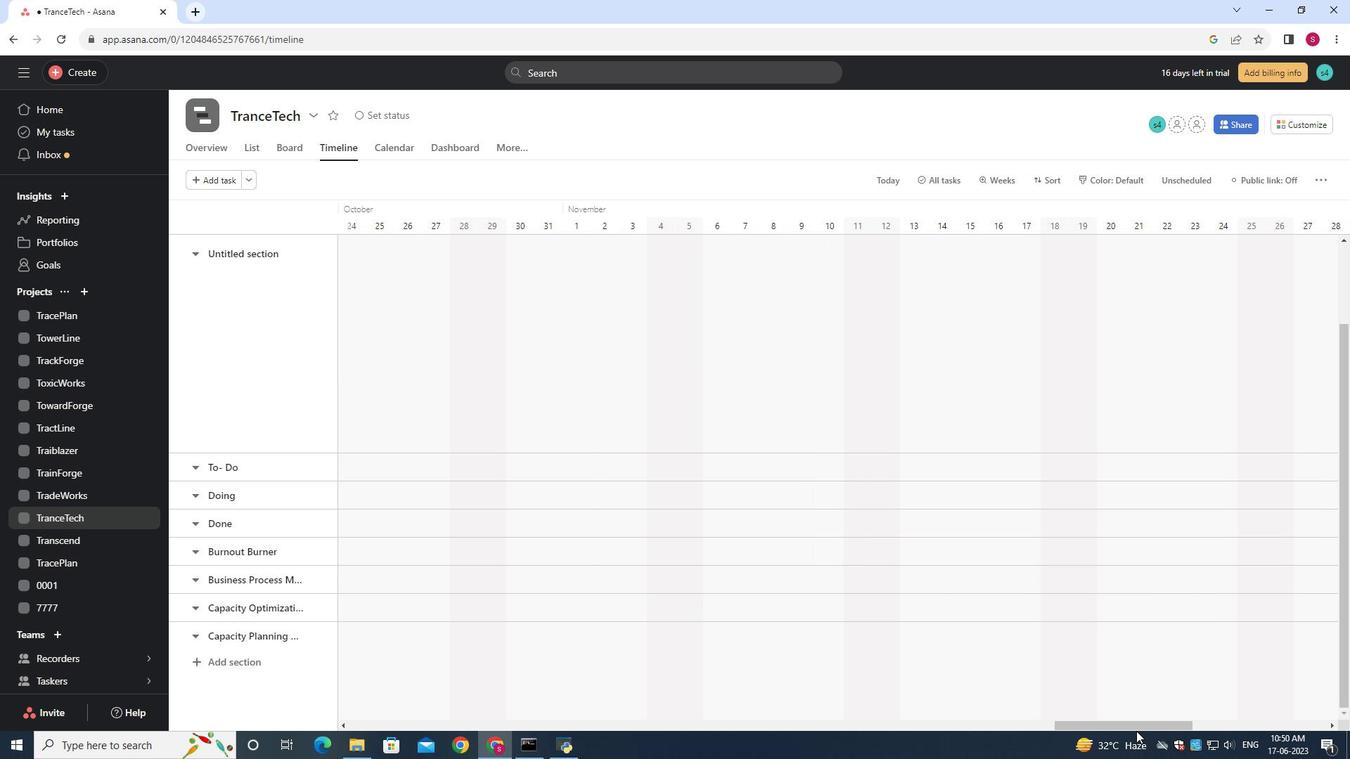 
Action: Mouse pressed left at (1134, 729)
Screenshot: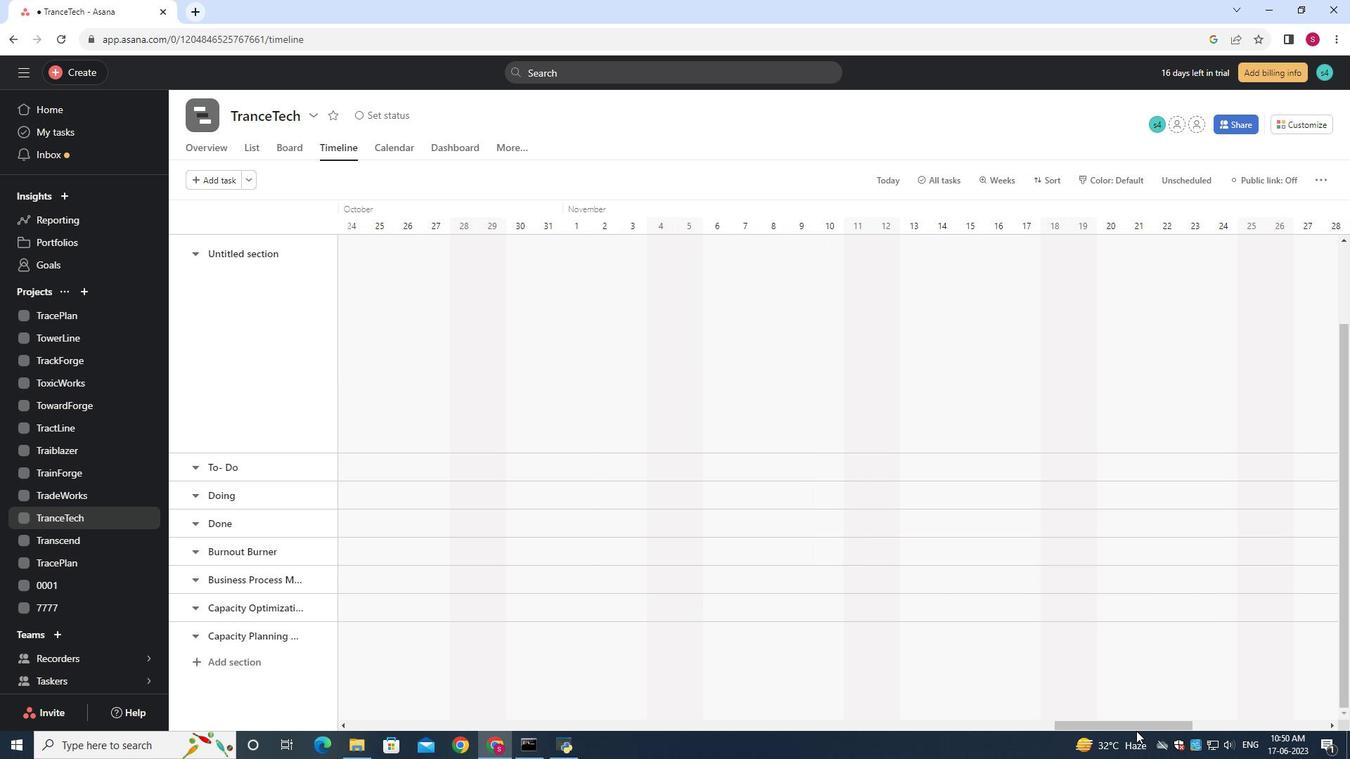 
Action: Mouse moved to (1054, 574)
Screenshot: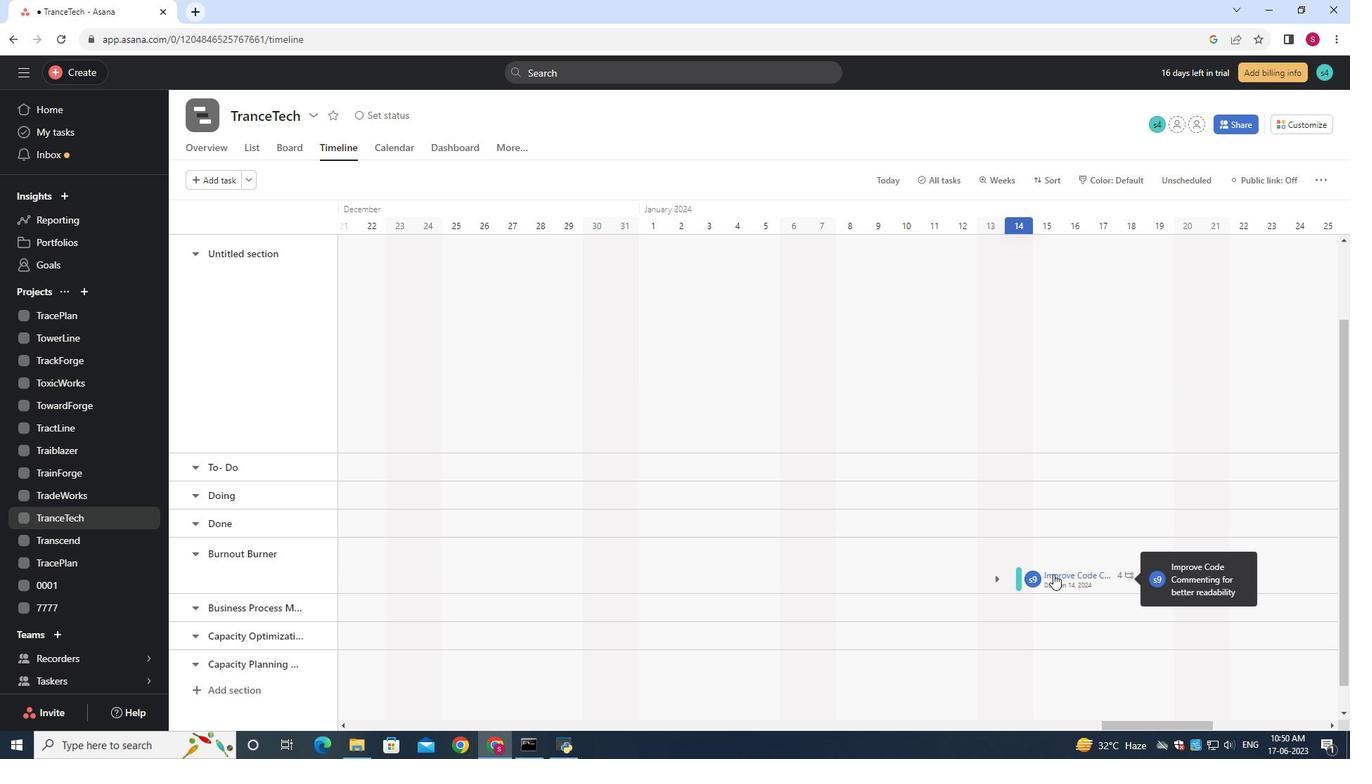 
Action: Mouse pressed left at (1054, 574)
Screenshot: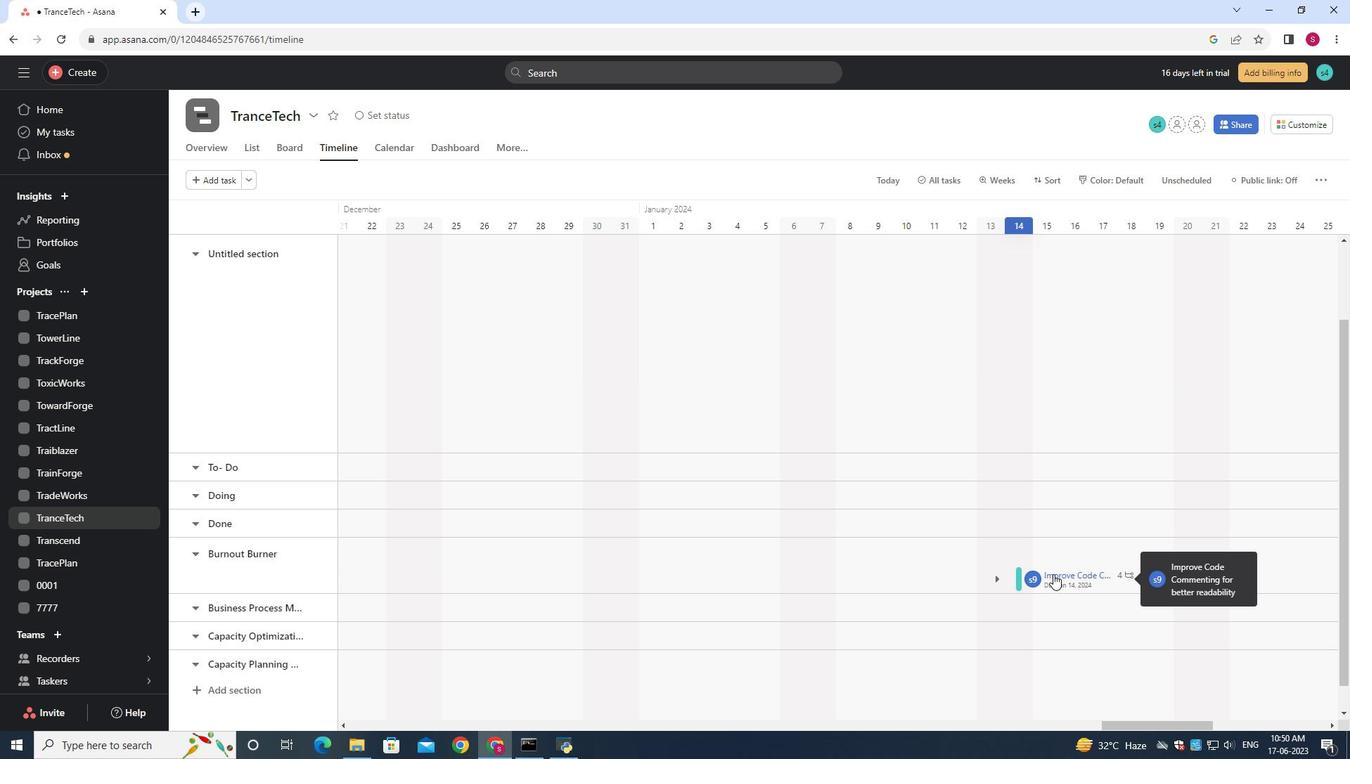 
Action: Mouse moved to (1327, 178)
Screenshot: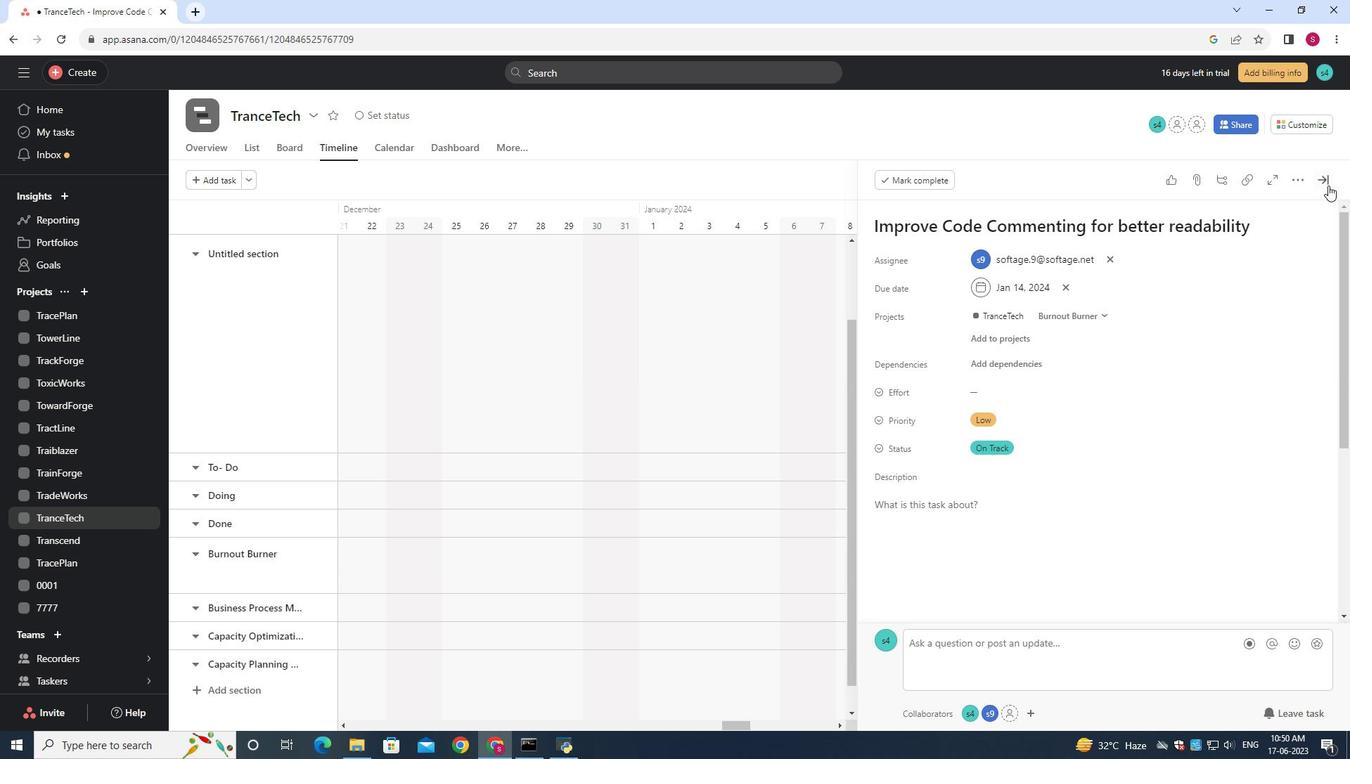 
Action: Mouse pressed left at (1327, 178)
Screenshot: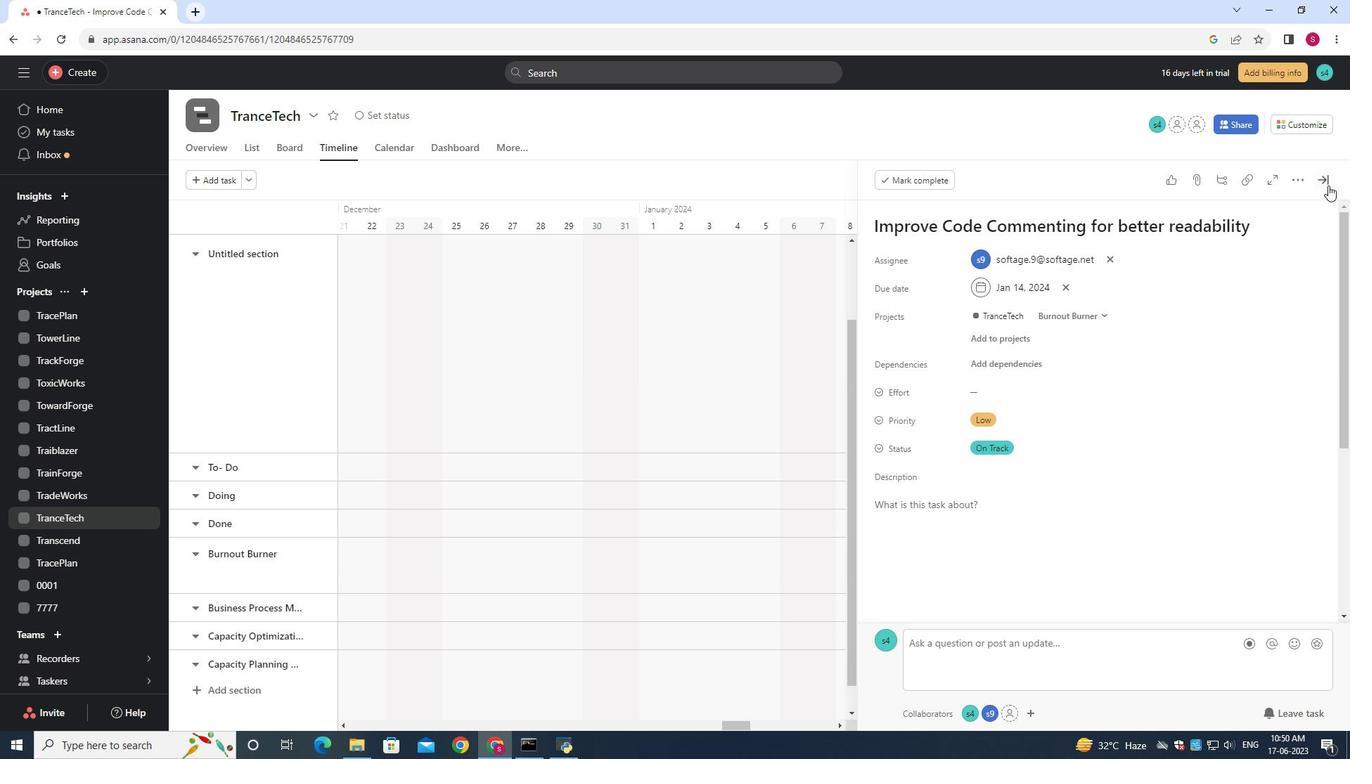 
Action: Mouse moved to (1022, 576)
Screenshot: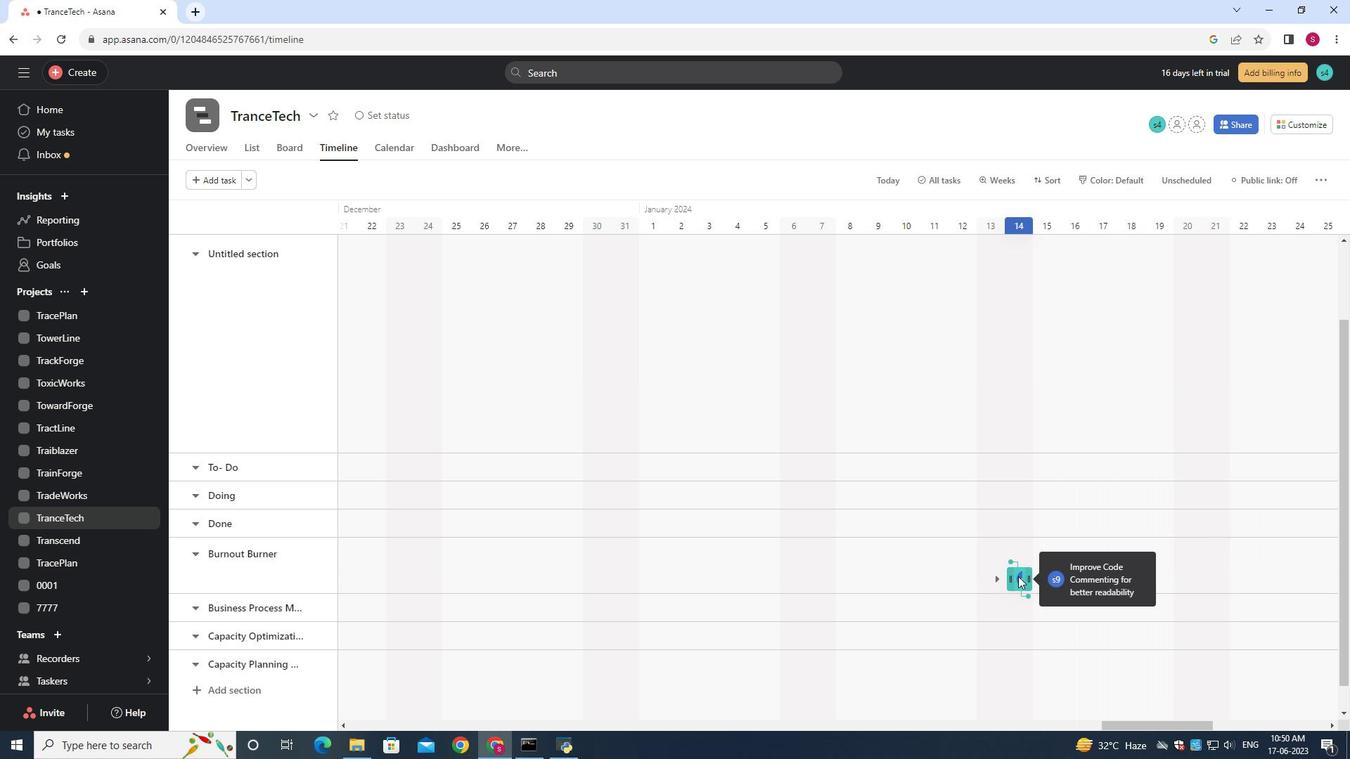 
Action: Mouse pressed left at (1022, 576)
Screenshot: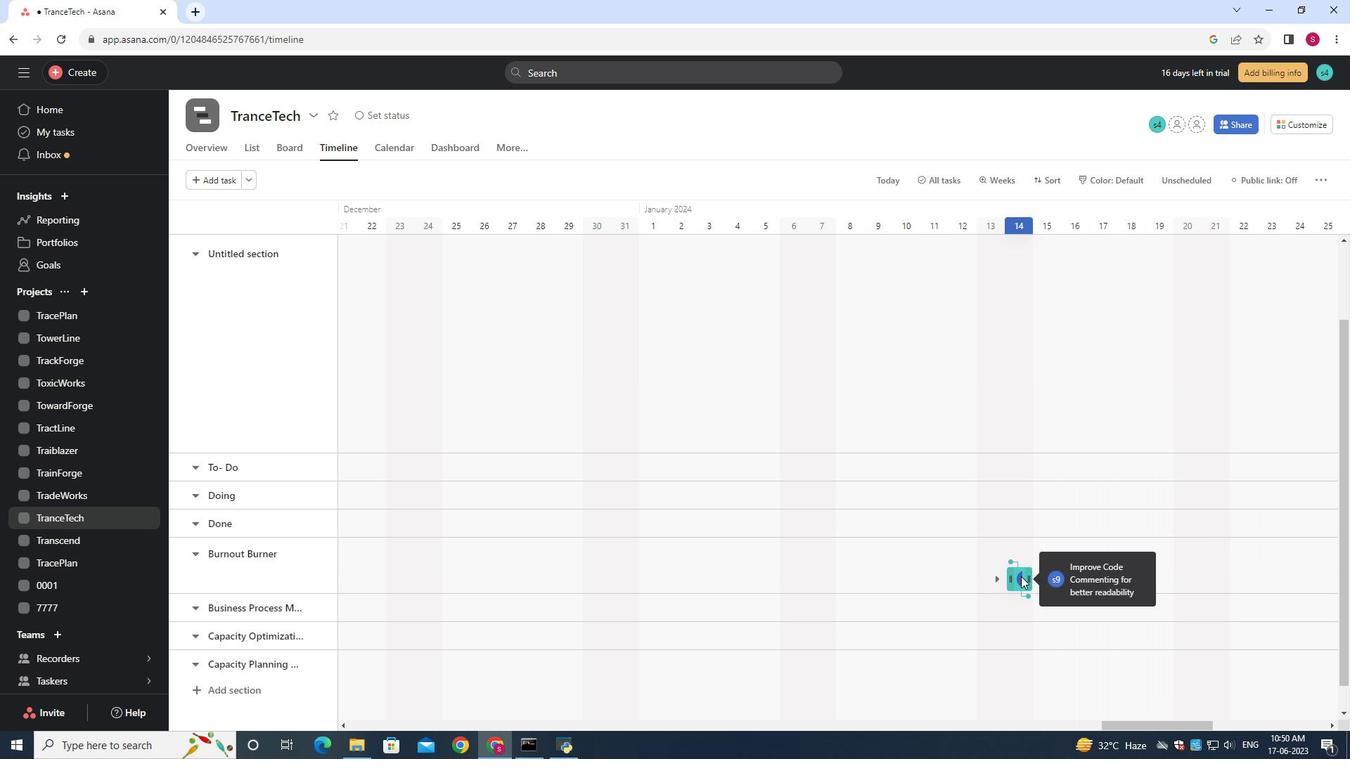 
Action: Mouse moved to (404, 603)
Screenshot: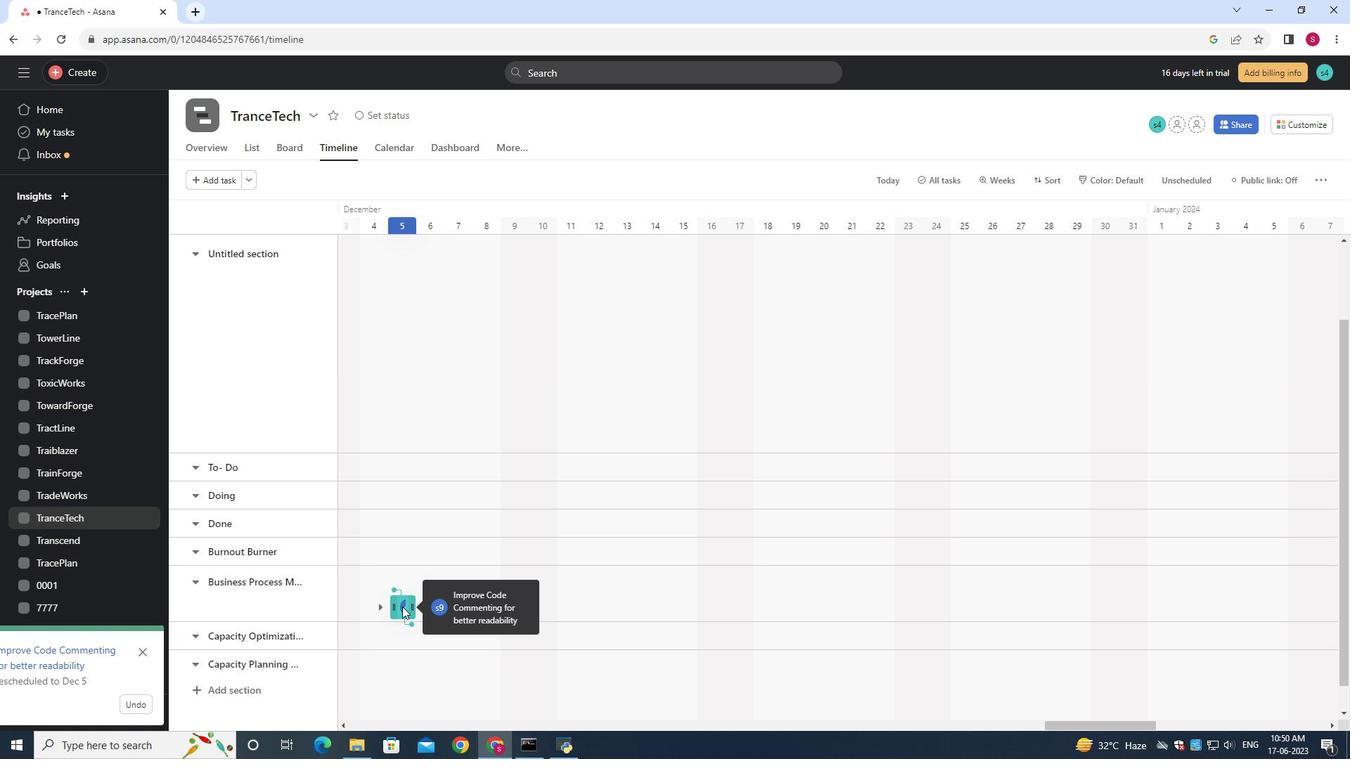 
Action: Mouse pressed left at (404, 603)
Screenshot: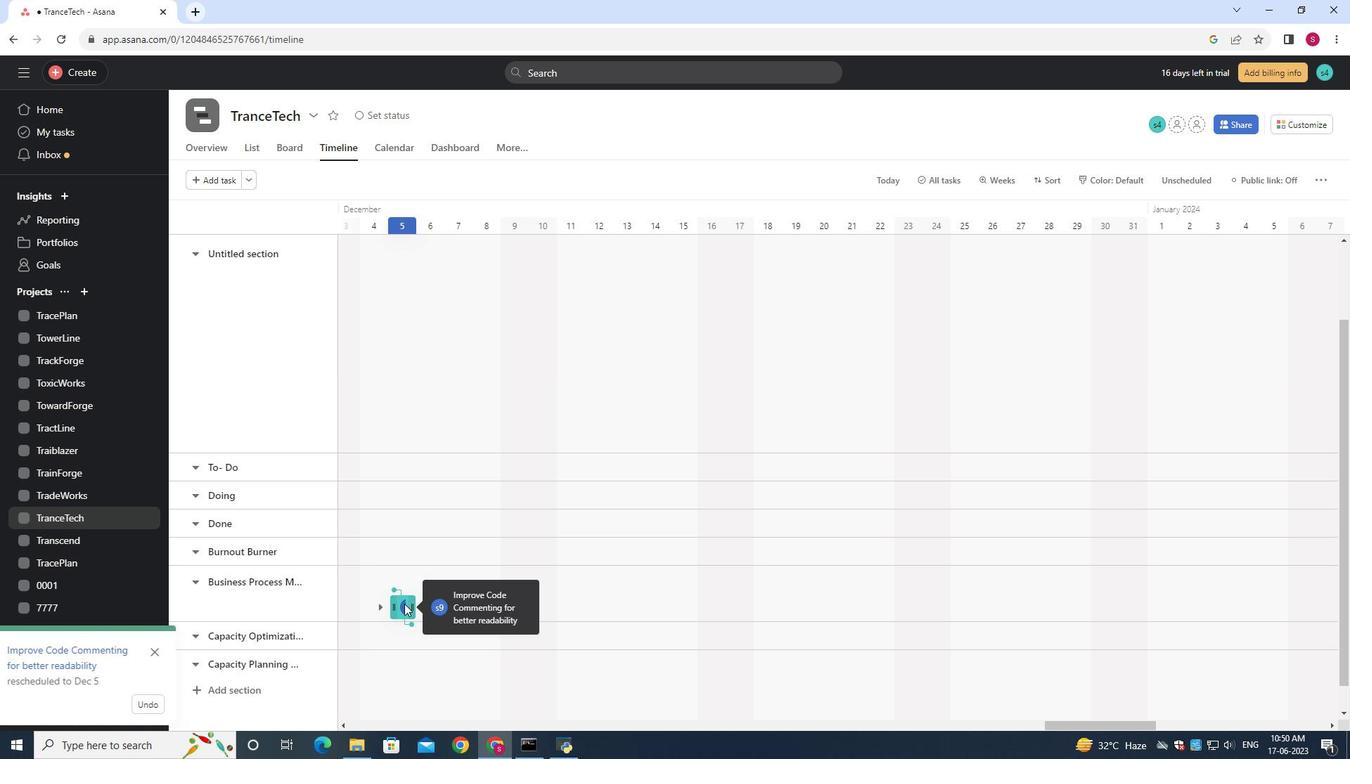 
Action: Mouse moved to (1032, 287)
Screenshot: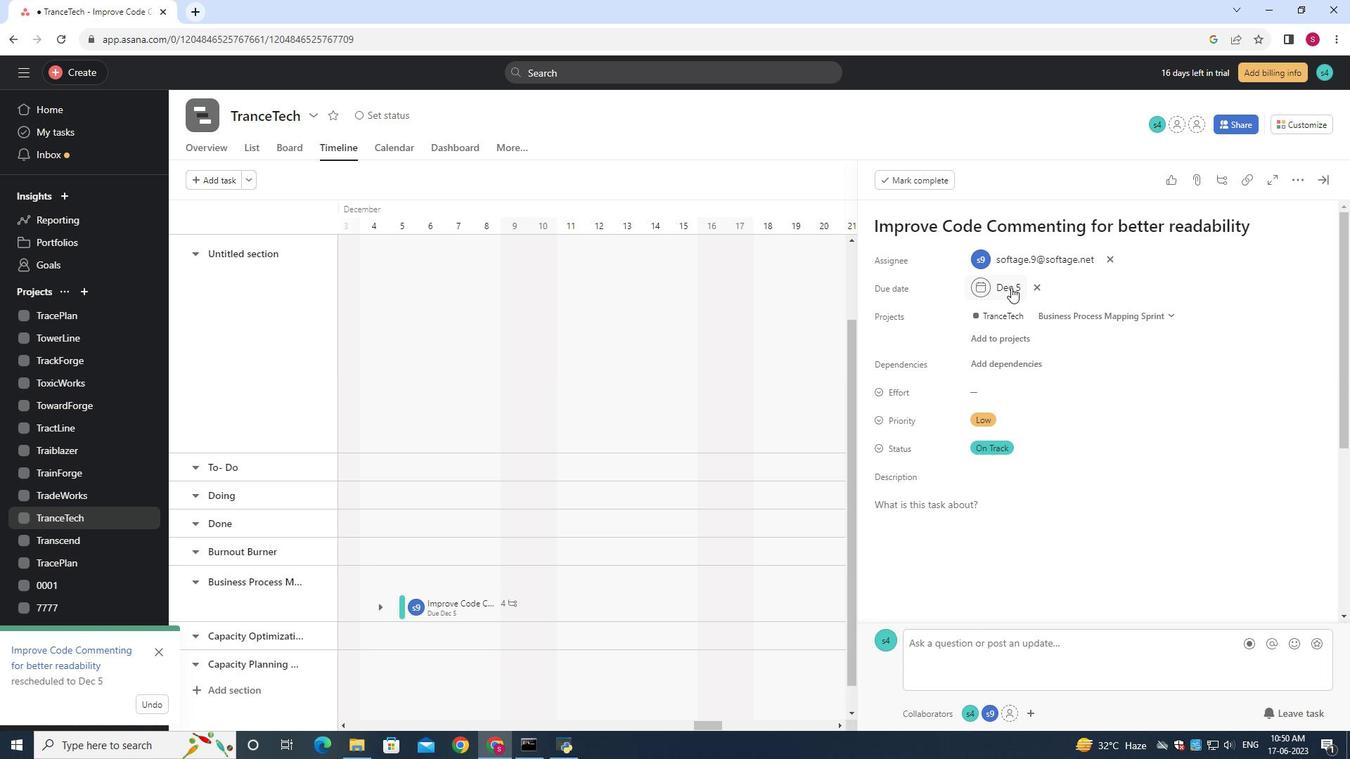 
Action: Mouse pressed left at (1032, 287)
Screenshot: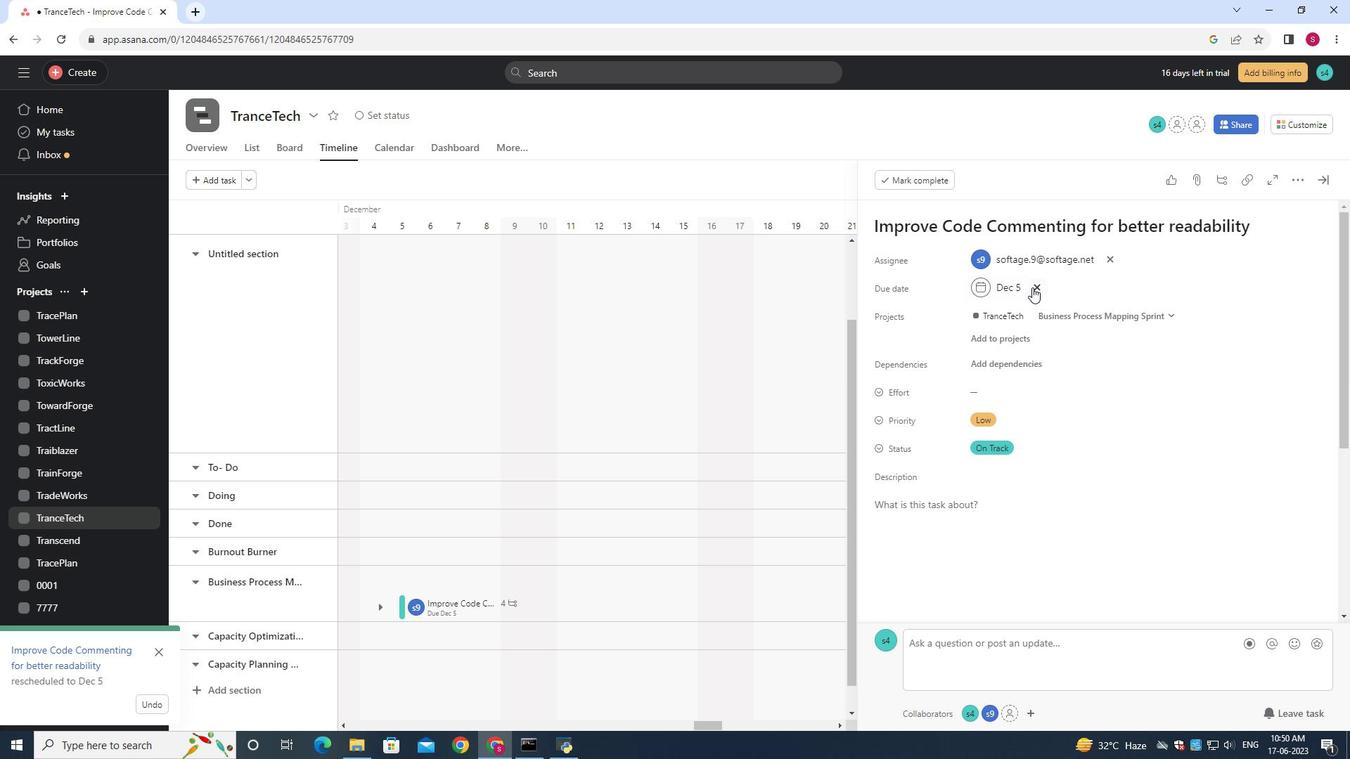 
Action: Mouse moved to (1022, 285)
Screenshot: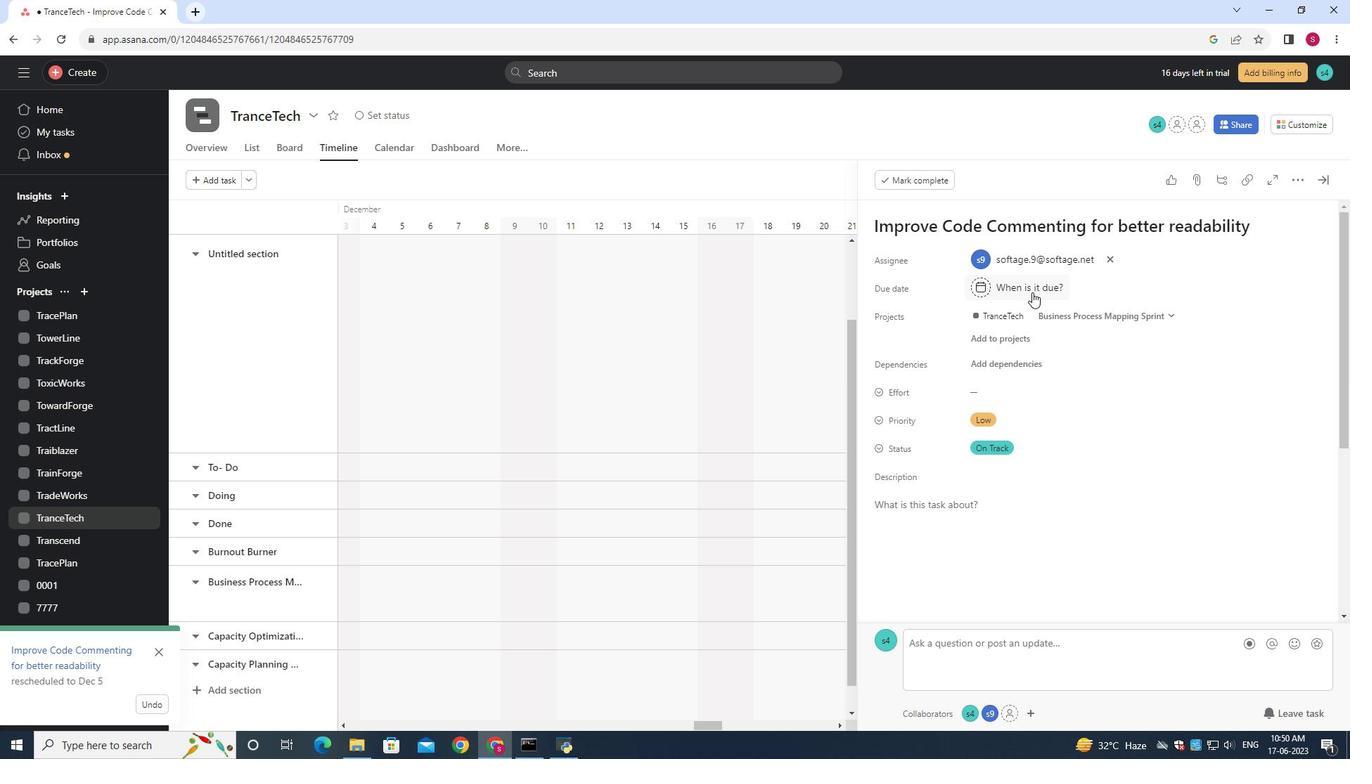 
Action: Mouse pressed left at (1022, 285)
Screenshot: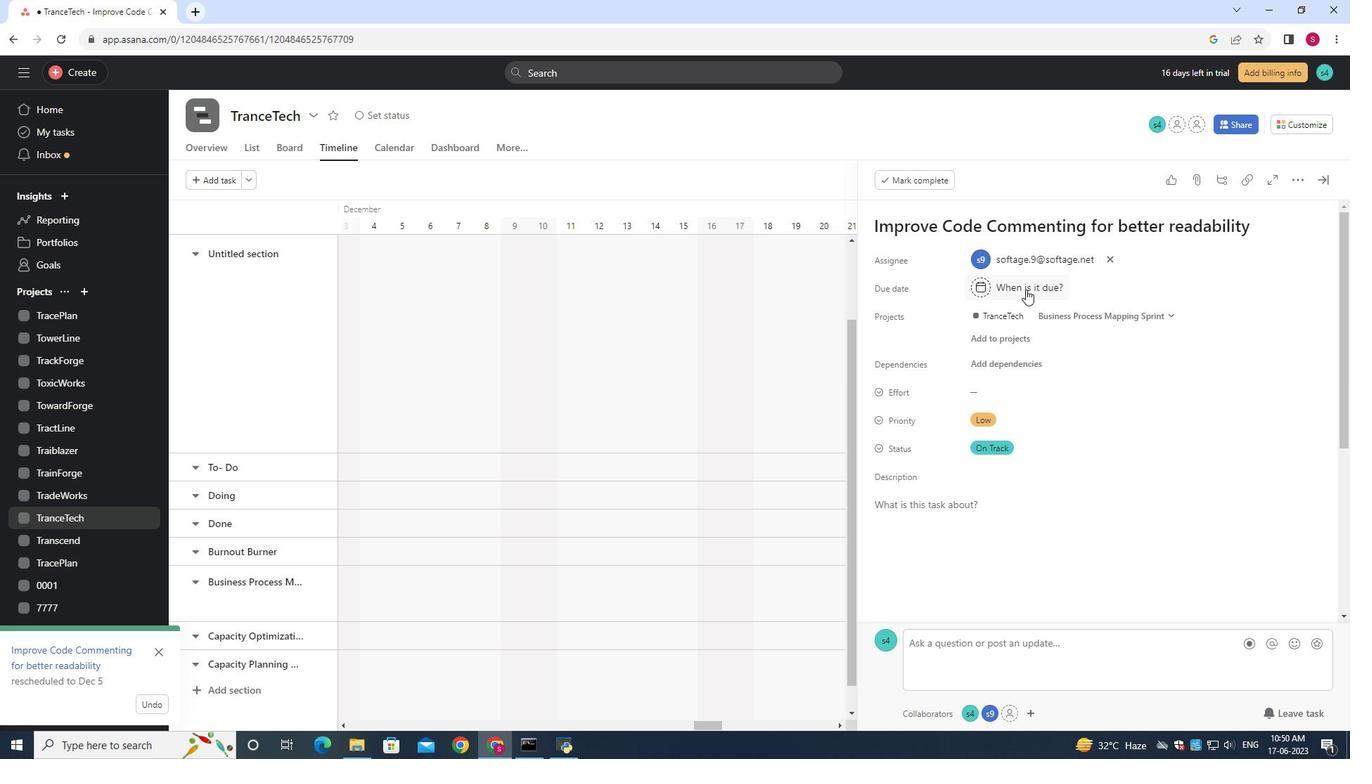 
Action: Mouse moved to (1022, 285)
Screenshot: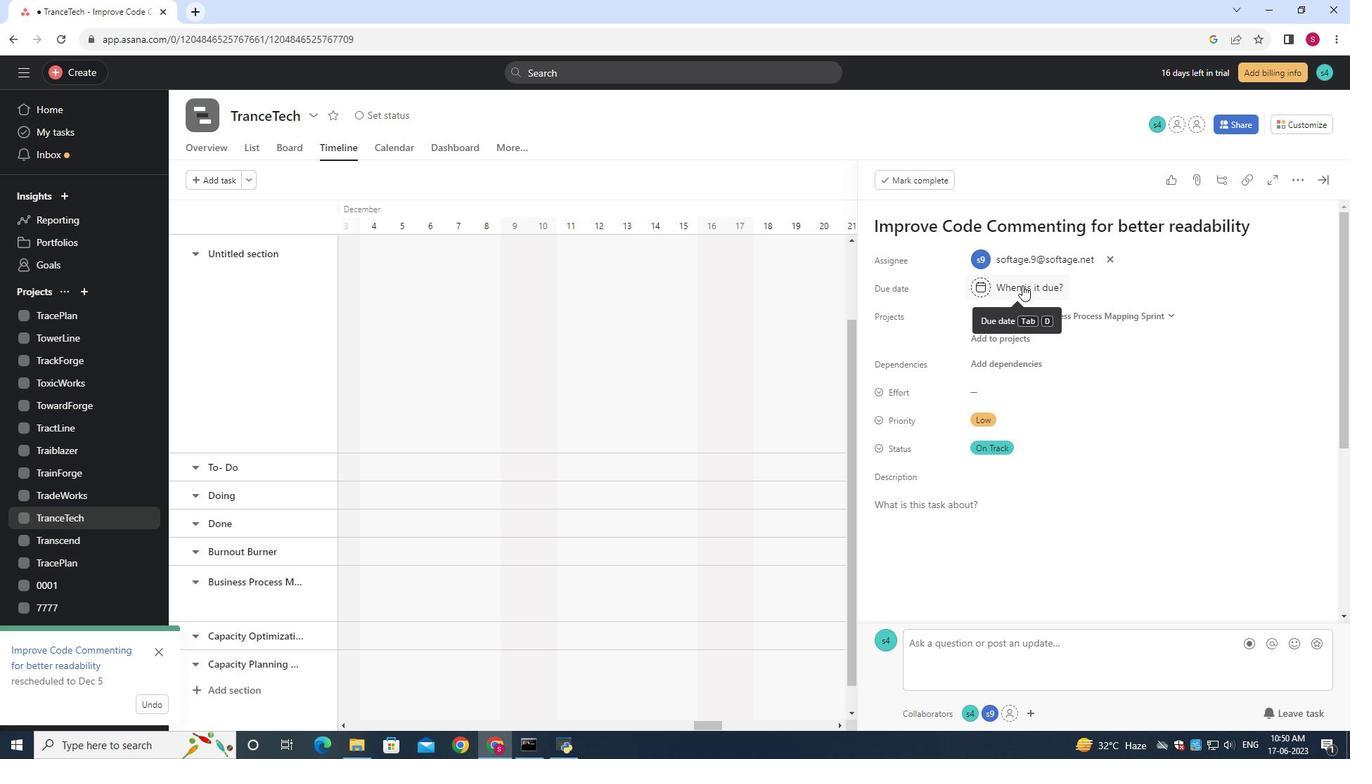 
Action: Key pressed 2024/04/07<Key.enter>
Screenshot: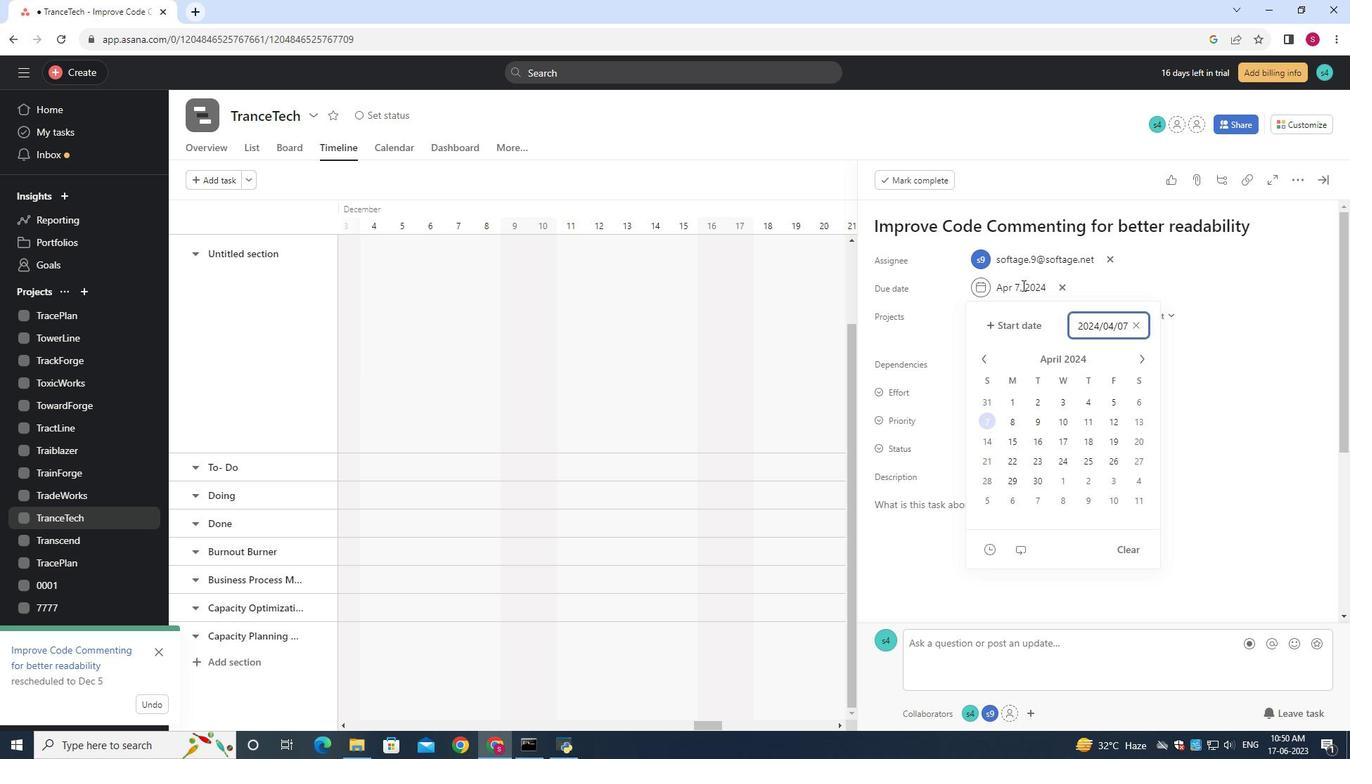 
